 Task: Look for space in Oderzo, Italy from 12th  July, 2023 to 15th July, 2023 for 3 adults in price range Rs.12000 to Rs.16000. Place can be entire place with 2 bedrooms having 3 beds and 1 bathroom. Property type can be house, flat, guest house. Booking option can be shelf check-in. Required host language is English.
Action: Mouse moved to (408, 114)
Screenshot: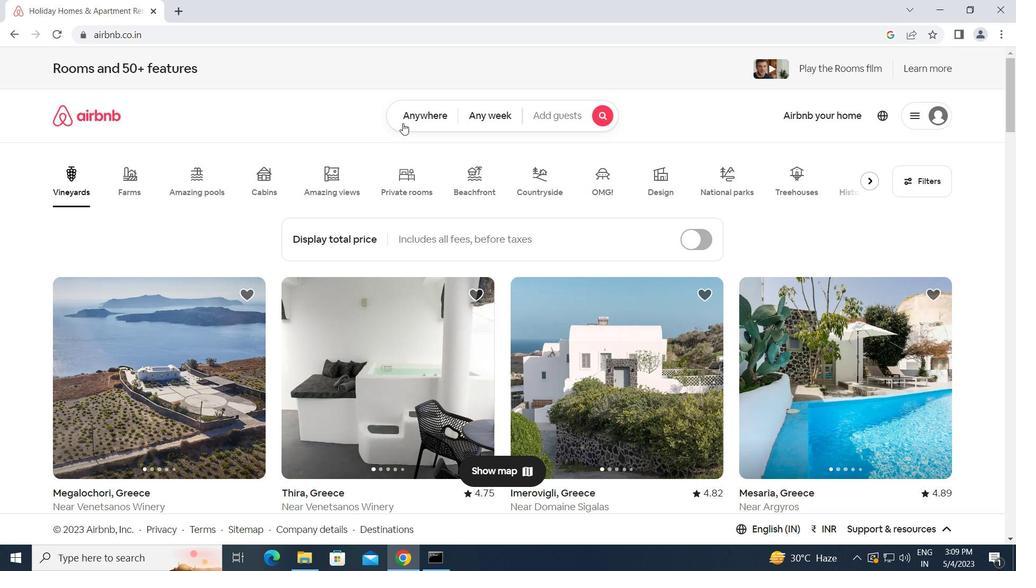 
Action: Mouse pressed left at (408, 114)
Screenshot: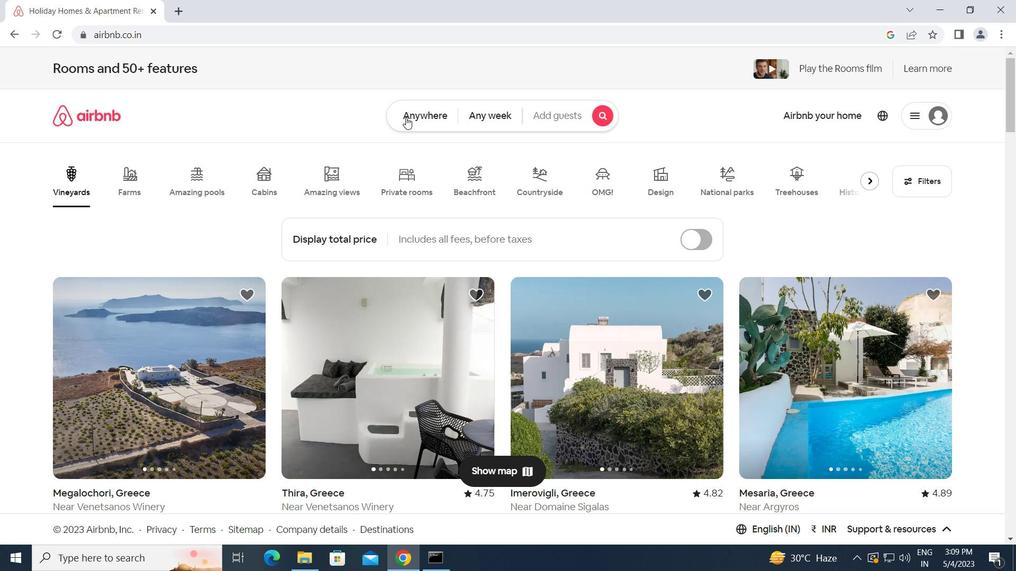 
Action: Mouse moved to (361, 156)
Screenshot: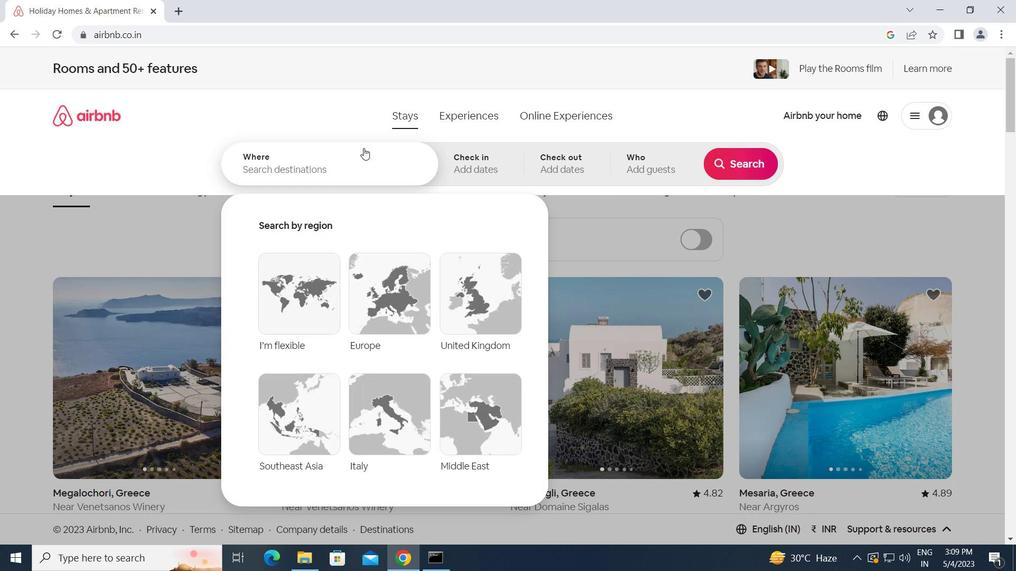 
Action: Mouse pressed left at (361, 156)
Screenshot: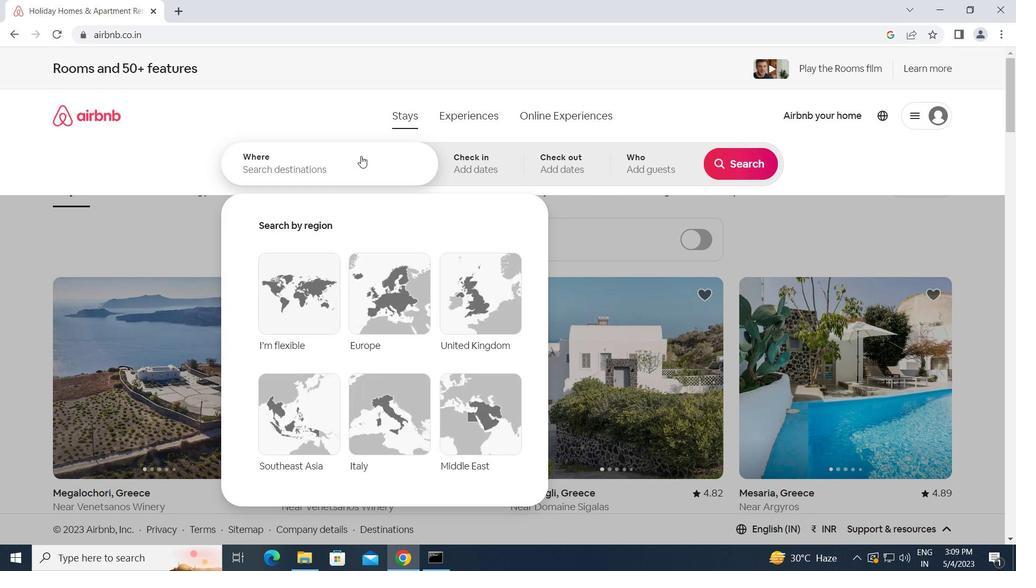 
Action: Key pressed <Key.caps_lock>o<Key.caps_lock>derzo,<Key.space><Key.caps_lock>i<Key.caps_lock>taly<Key.enter>
Screenshot: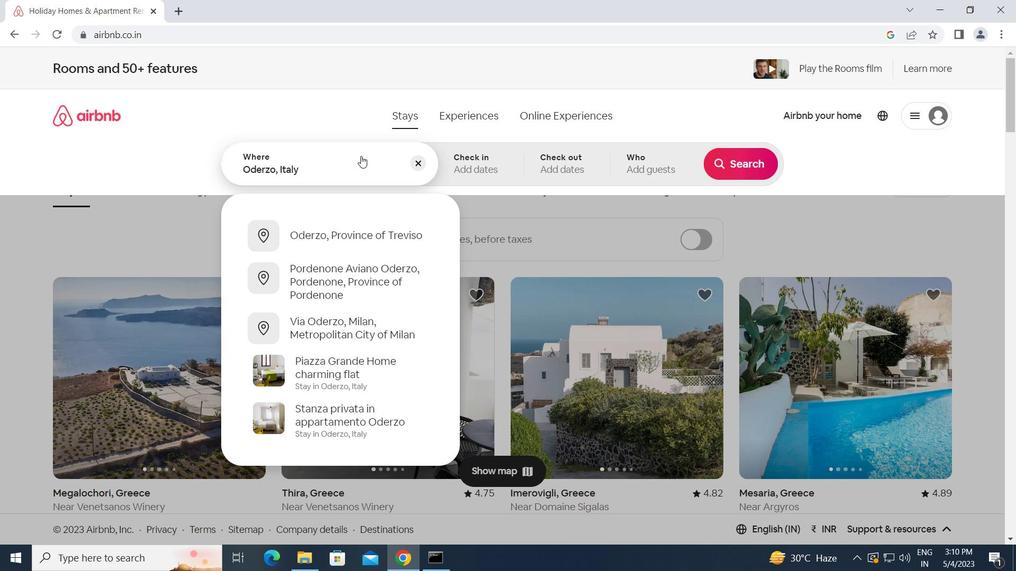 
Action: Mouse moved to (740, 273)
Screenshot: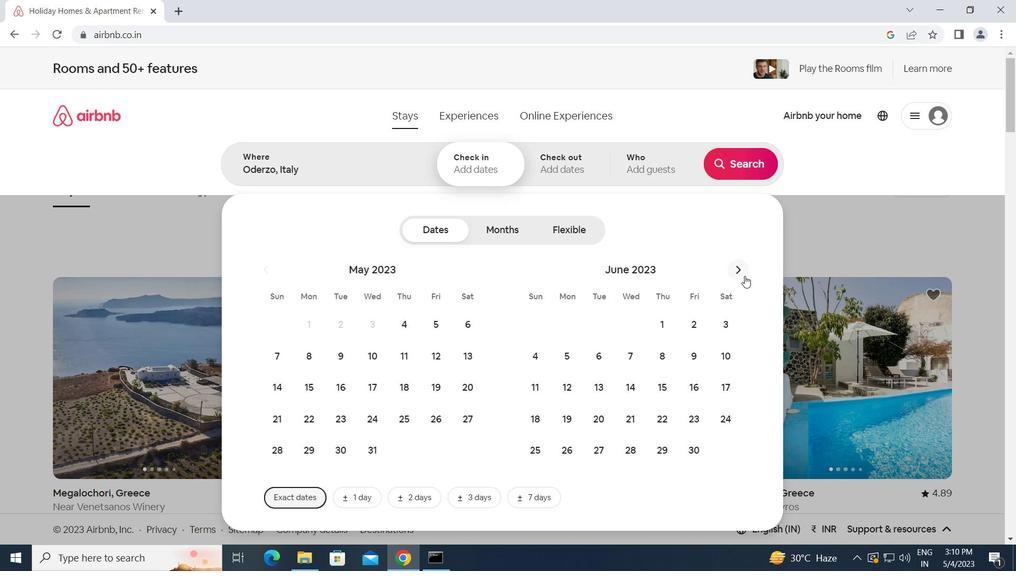 
Action: Mouse pressed left at (740, 273)
Screenshot: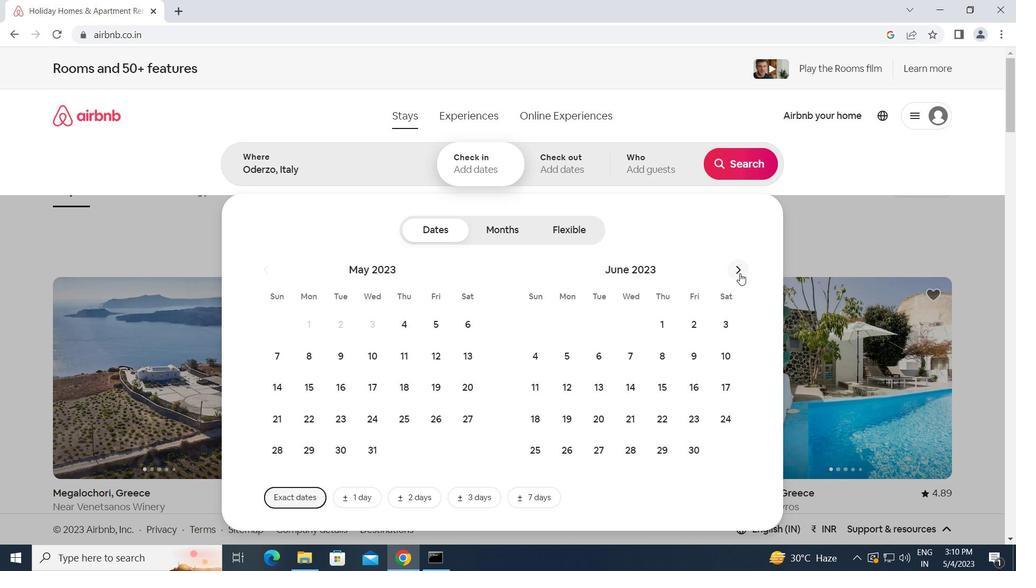 
Action: Mouse moved to (631, 389)
Screenshot: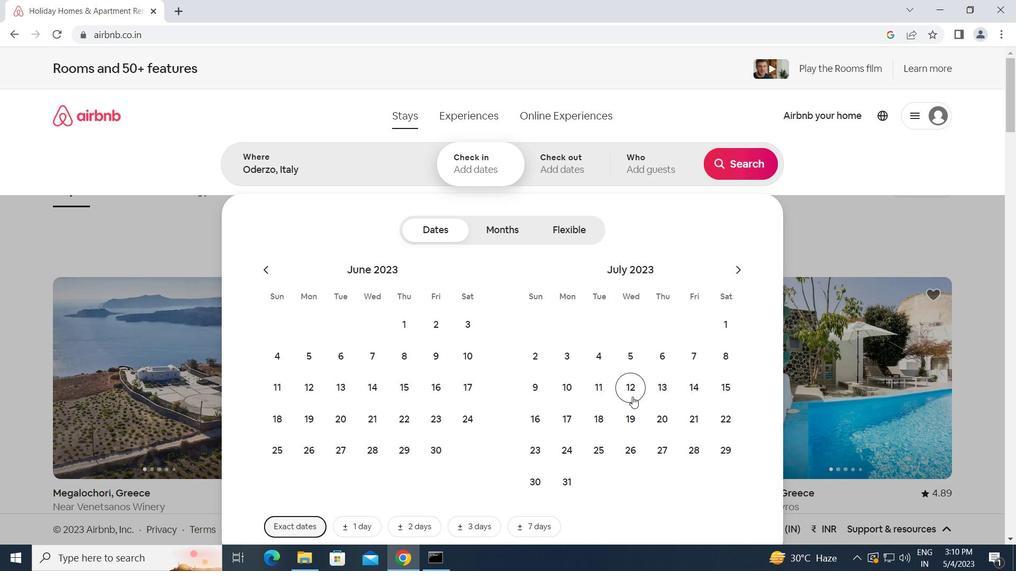 
Action: Mouse pressed left at (631, 389)
Screenshot: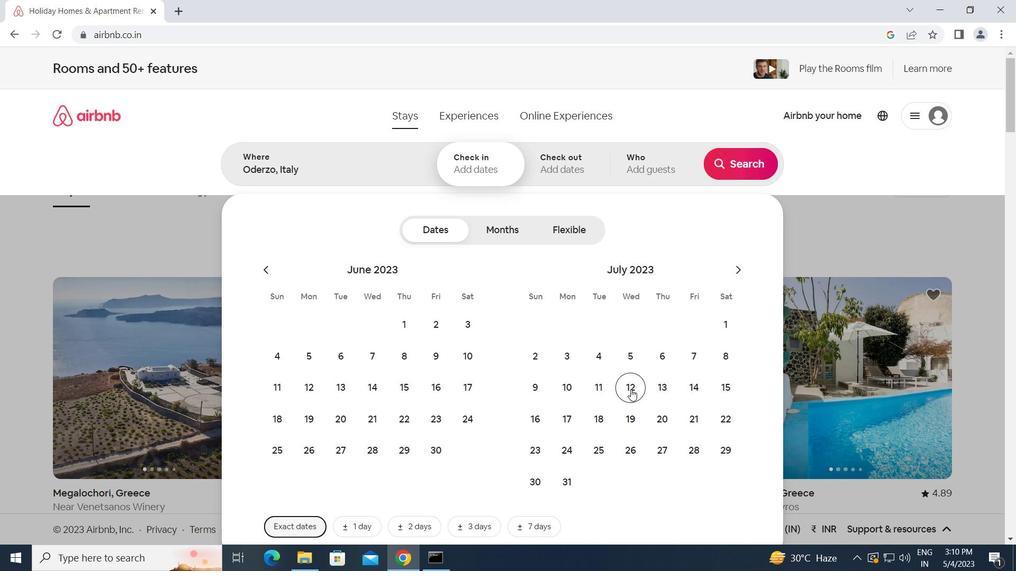 
Action: Mouse moved to (720, 397)
Screenshot: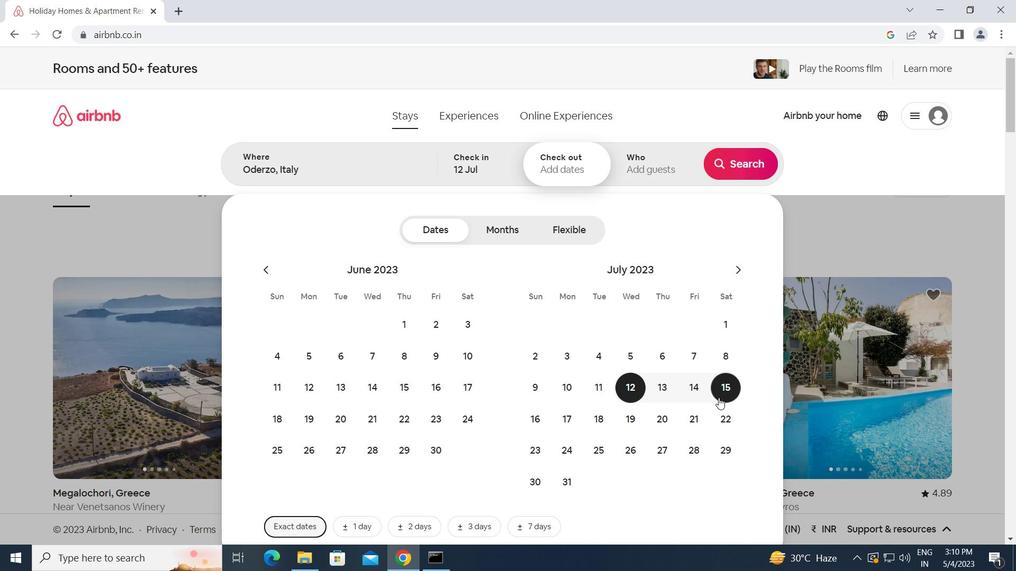 
Action: Mouse pressed left at (720, 397)
Screenshot: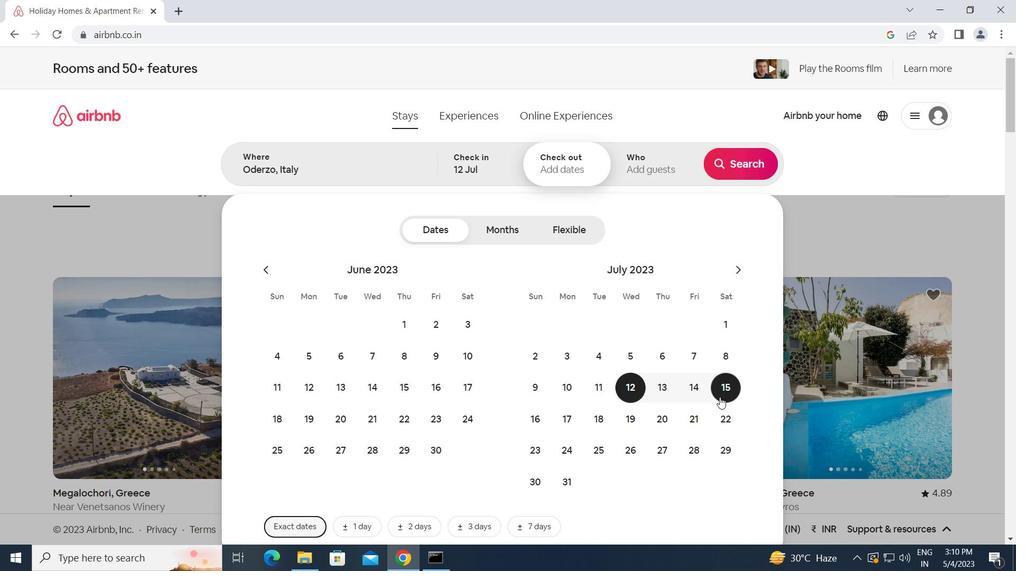 
Action: Mouse moved to (648, 169)
Screenshot: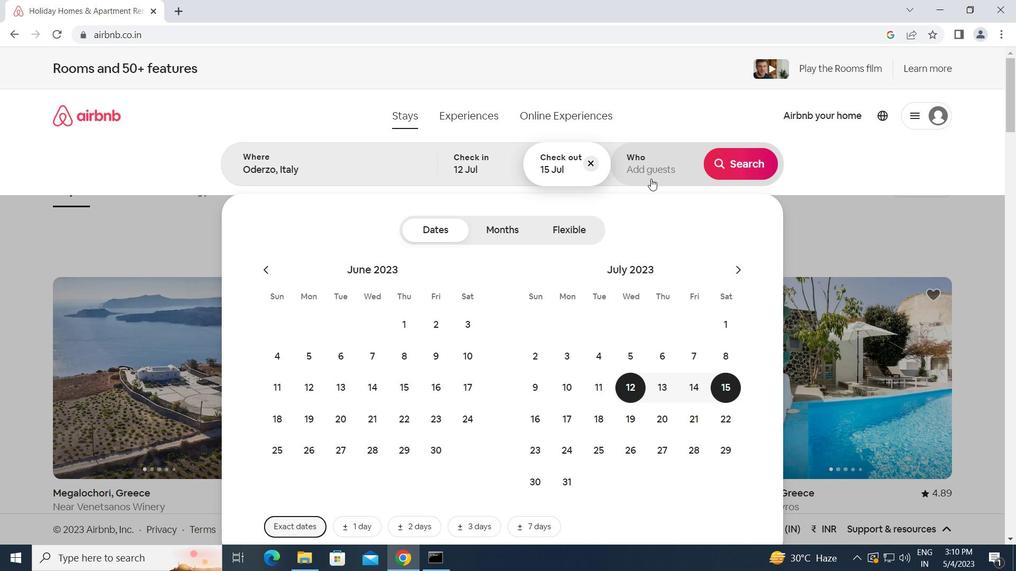 
Action: Mouse pressed left at (648, 169)
Screenshot: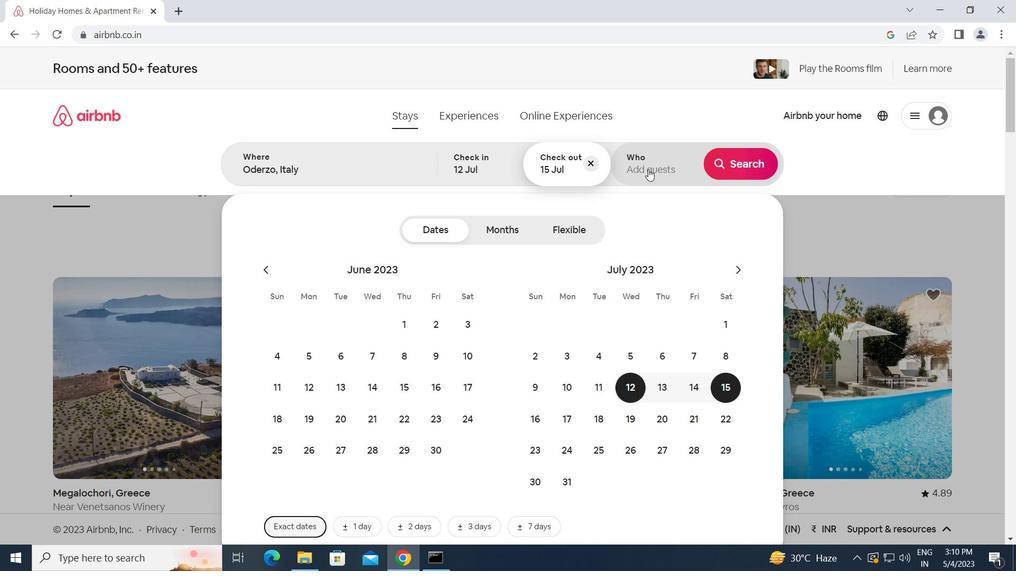 
Action: Mouse moved to (745, 230)
Screenshot: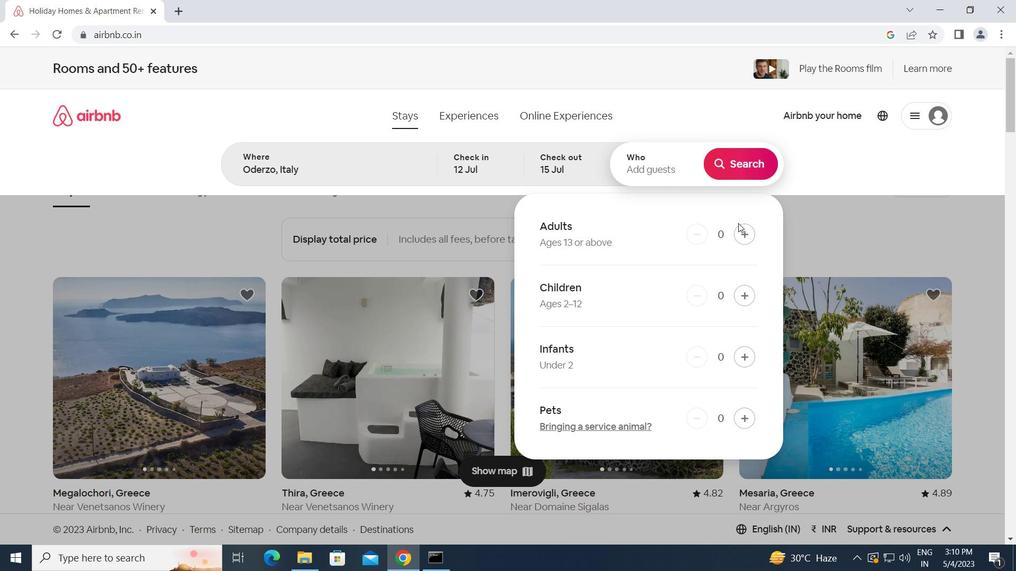 
Action: Mouse pressed left at (745, 230)
Screenshot: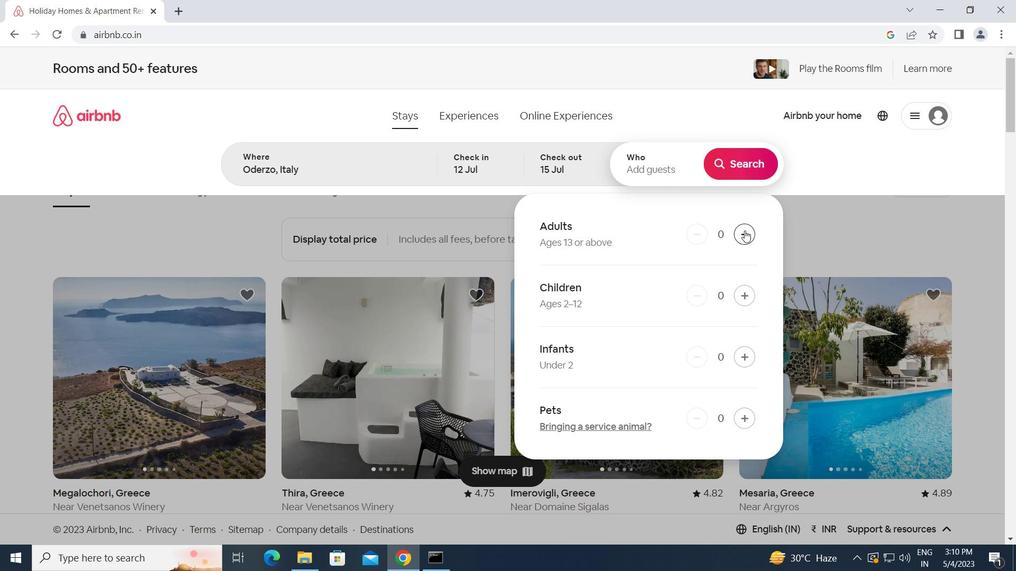 
Action: Mouse pressed left at (745, 230)
Screenshot: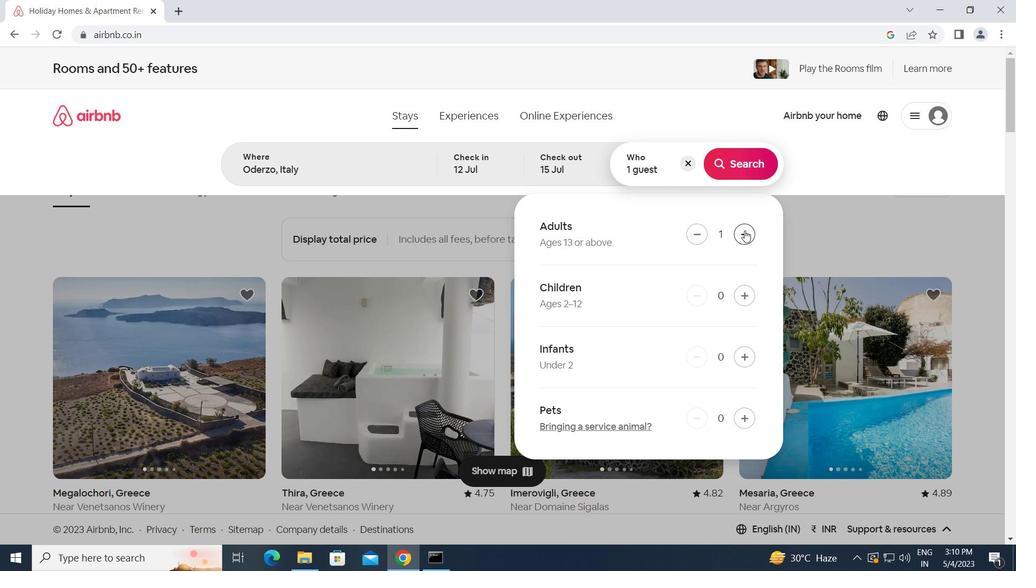 
Action: Mouse moved to (745, 236)
Screenshot: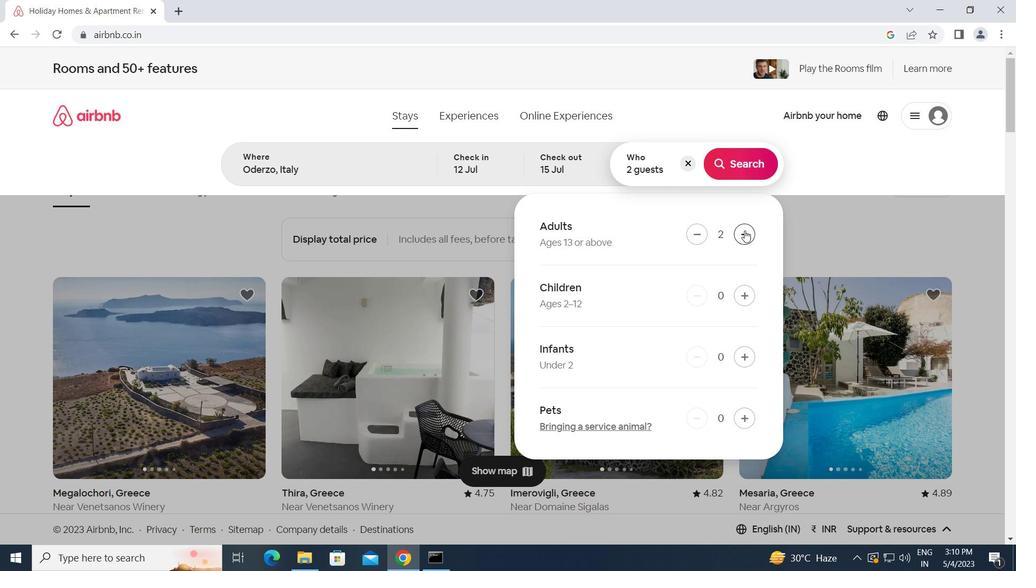 
Action: Mouse pressed left at (745, 236)
Screenshot: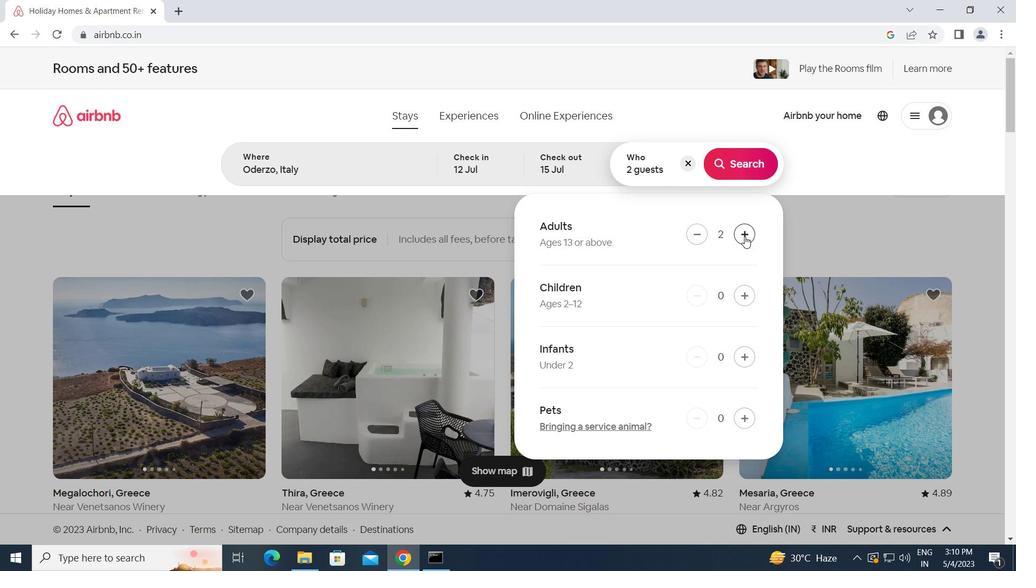 
Action: Mouse moved to (747, 168)
Screenshot: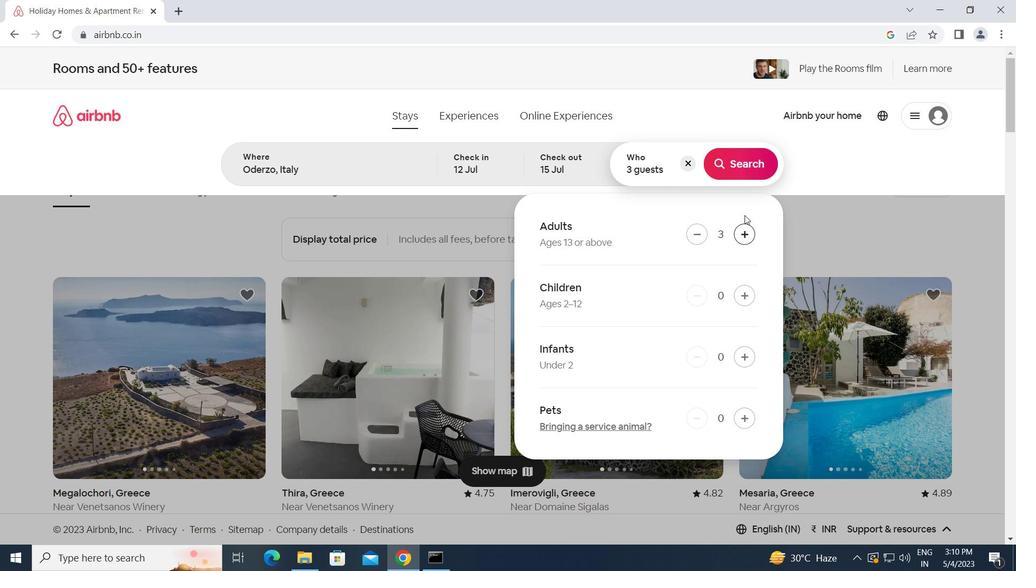 
Action: Mouse pressed left at (747, 168)
Screenshot: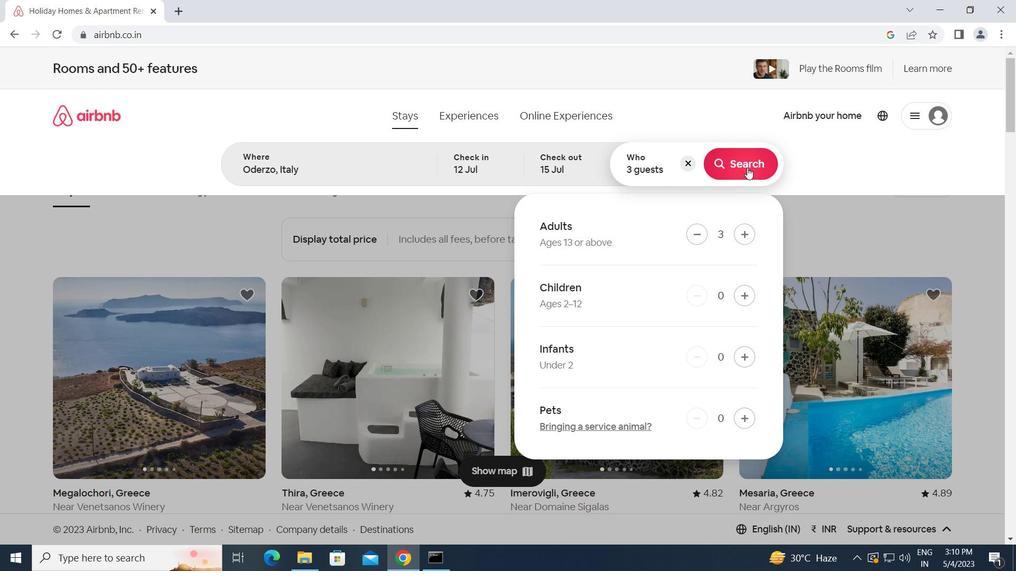 
Action: Mouse moved to (942, 122)
Screenshot: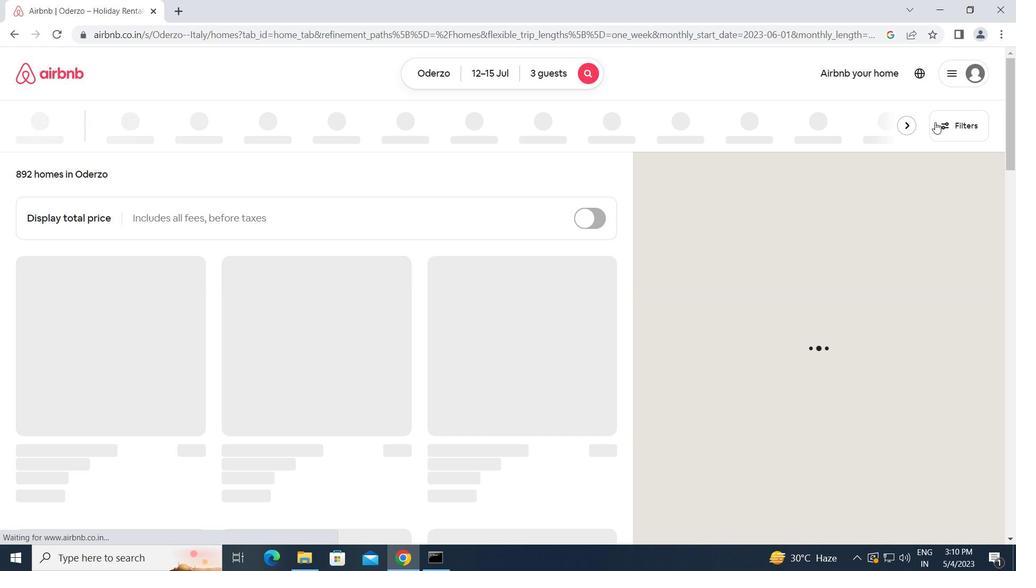
Action: Mouse pressed left at (942, 122)
Screenshot: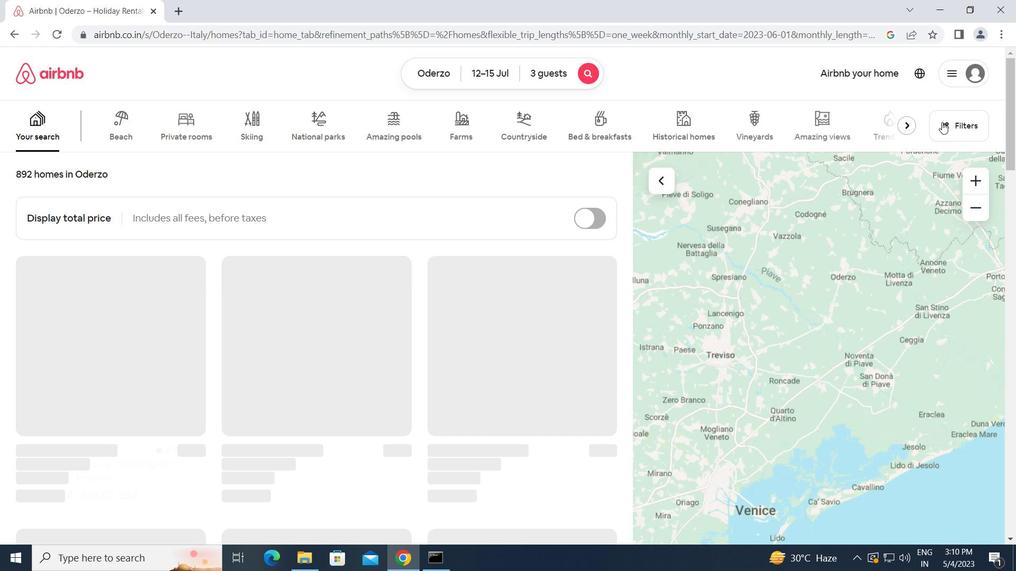
Action: Mouse moved to (332, 296)
Screenshot: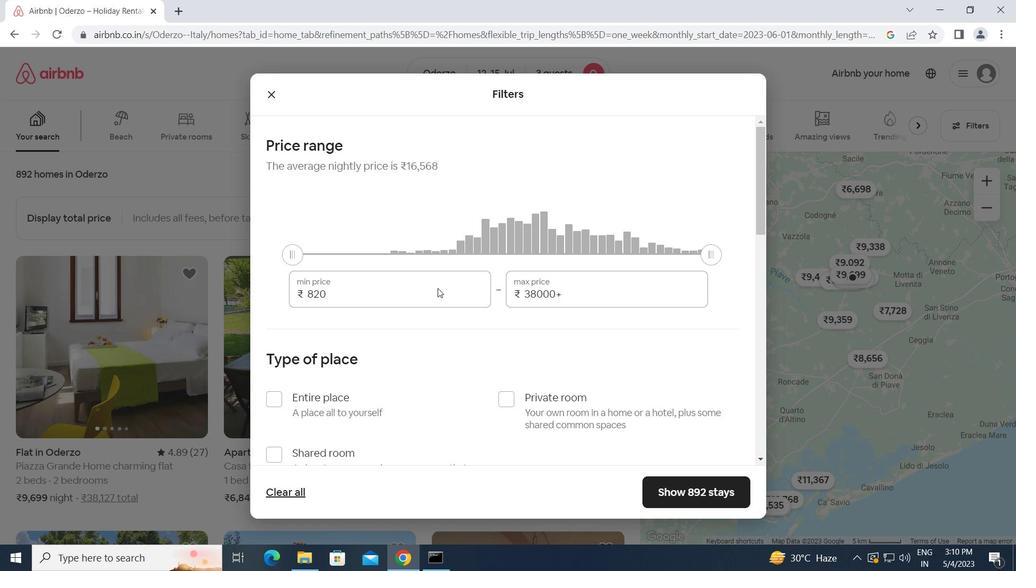 
Action: Mouse pressed left at (332, 296)
Screenshot: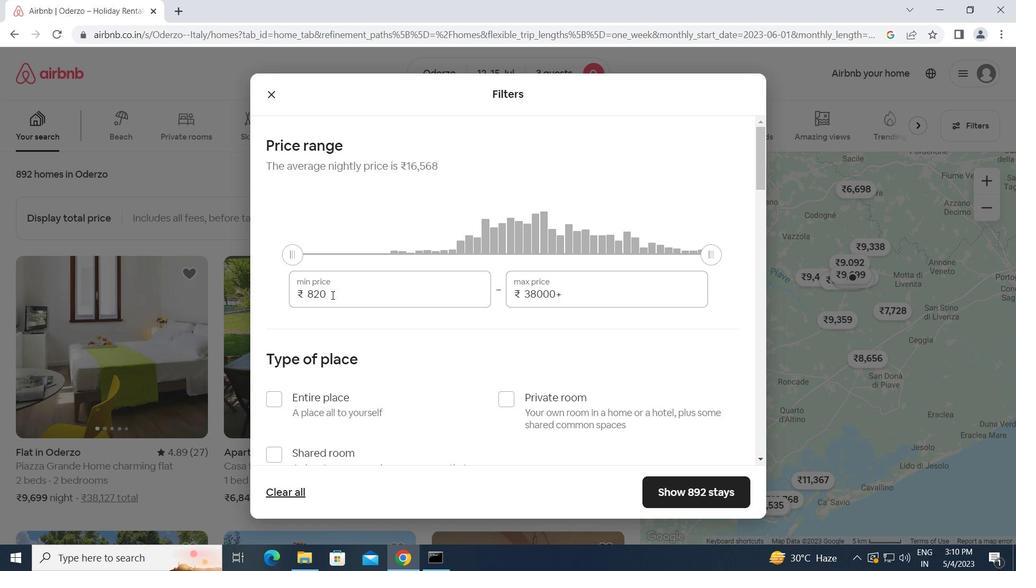 
Action: Mouse moved to (289, 298)
Screenshot: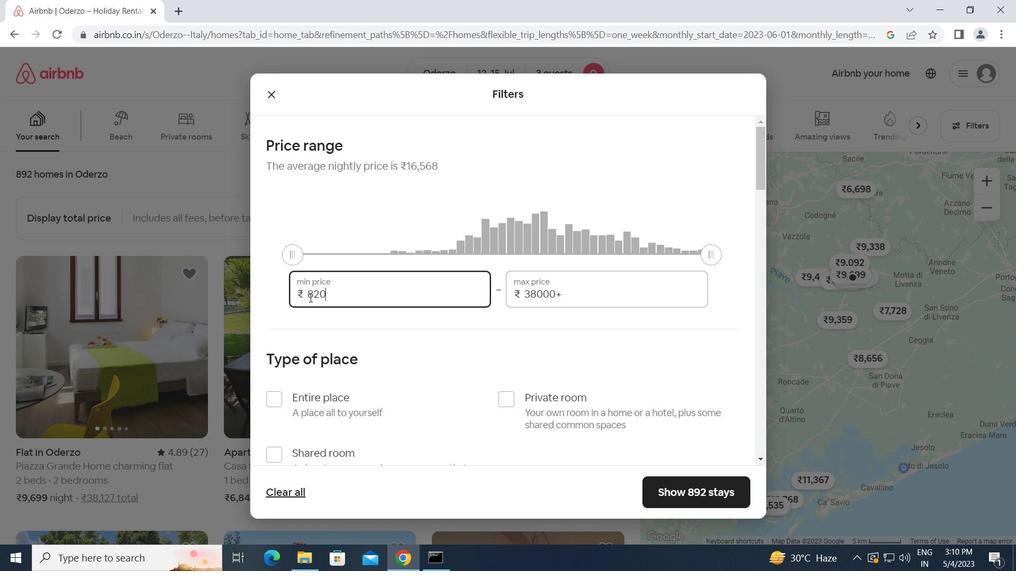 
Action: Key pressed 12000<Key.tab>16000
Screenshot: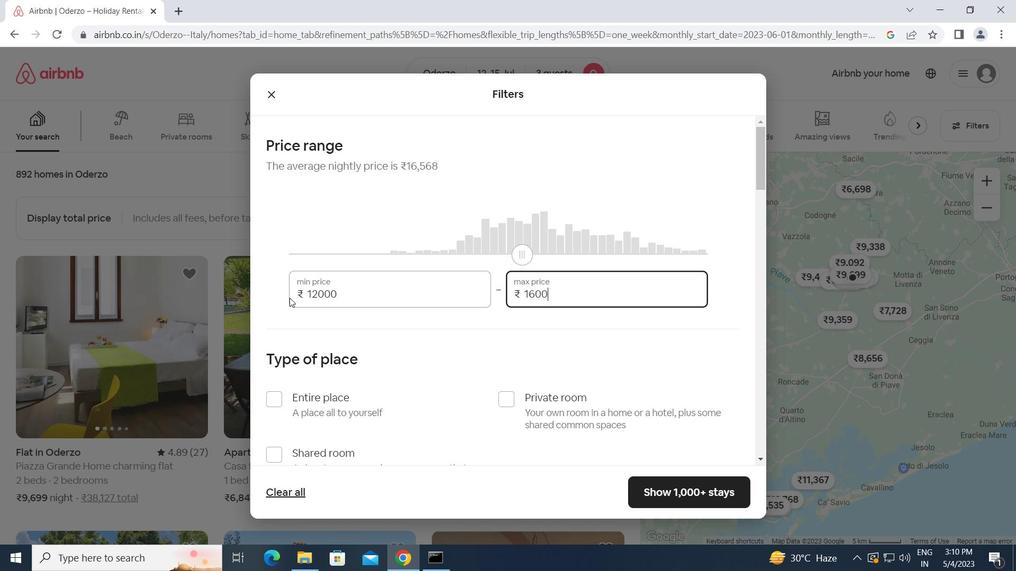 
Action: Mouse moved to (385, 358)
Screenshot: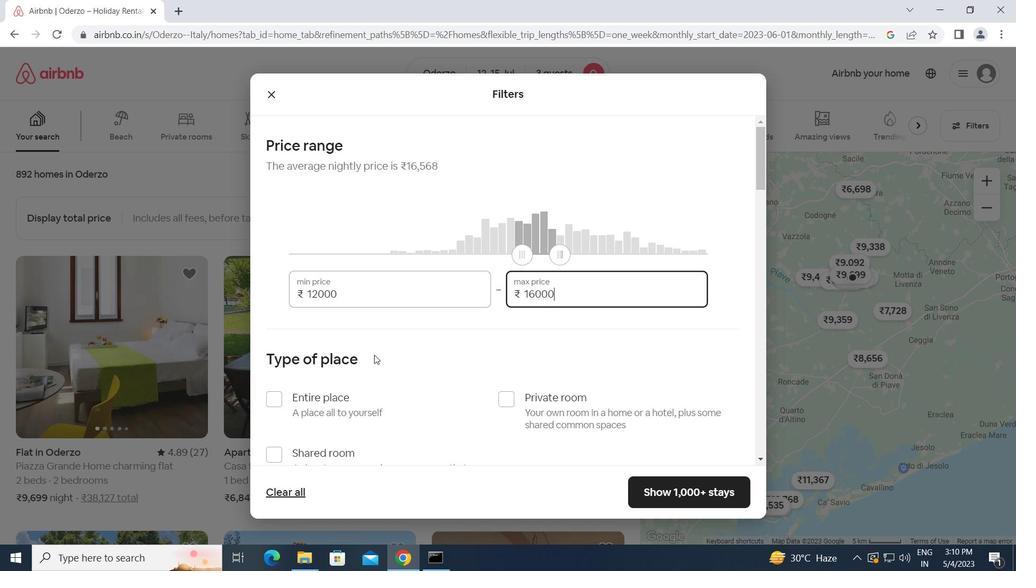 
Action: Mouse scrolled (385, 357) with delta (0, 0)
Screenshot: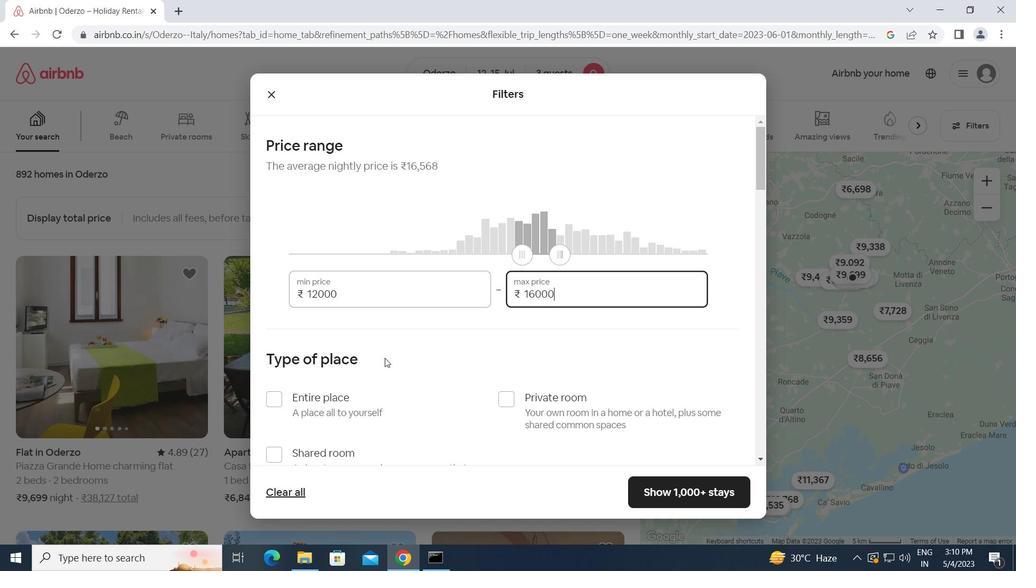 
Action: Mouse moved to (274, 326)
Screenshot: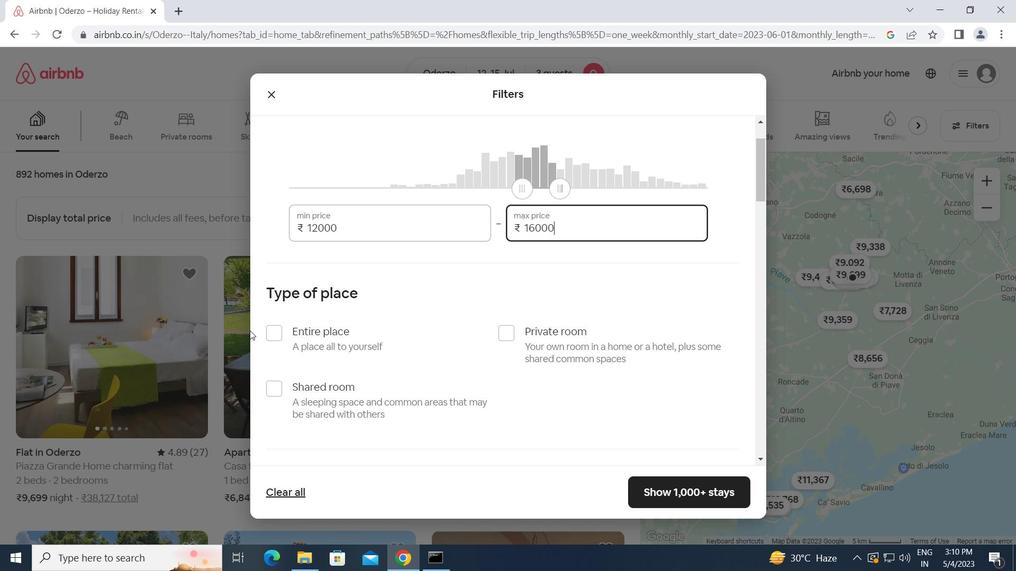 
Action: Mouse pressed left at (274, 326)
Screenshot: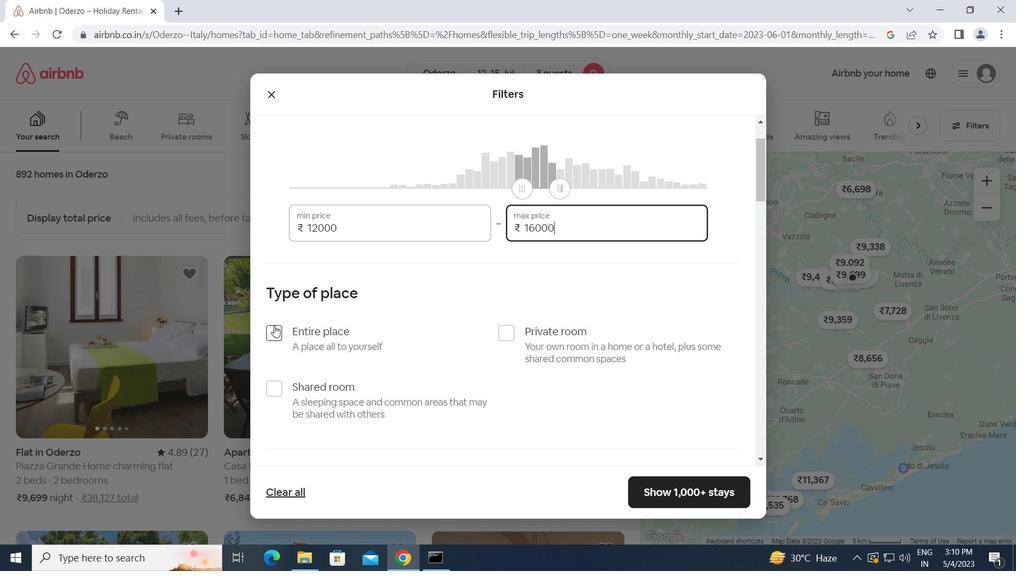 
Action: Mouse moved to (388, 350)
Screenshot: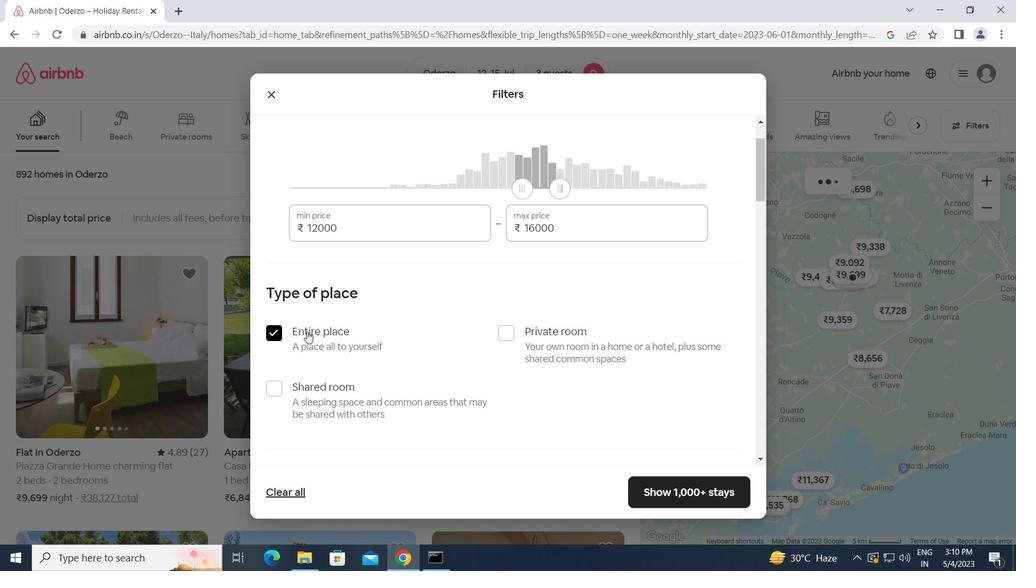 
Action: Mouse scrolled (388, 349) with delta (0, 0)
Screenshot: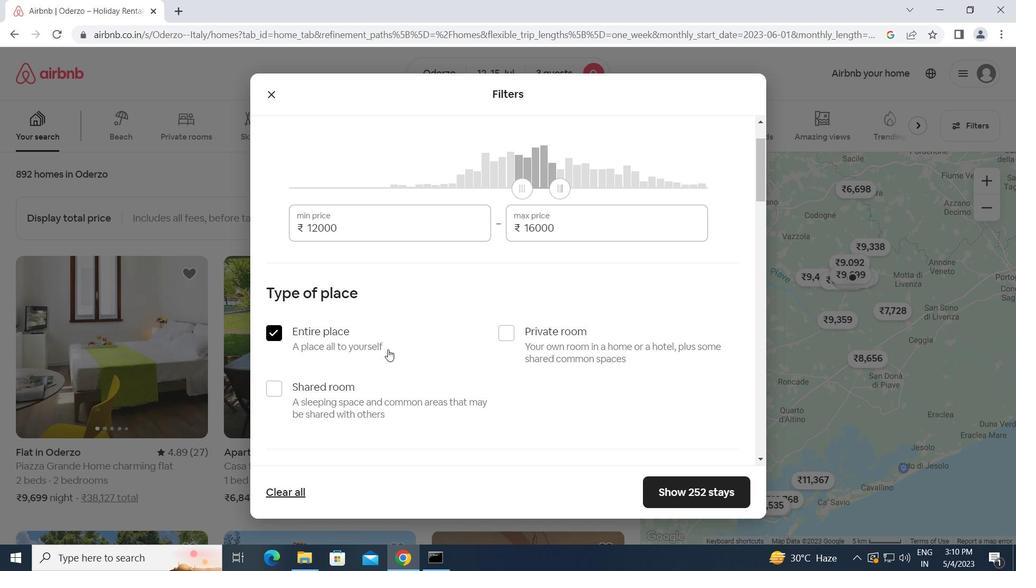 
Action: Mouse scrolled (388, 349) with delta (0, 0)
Screenshot: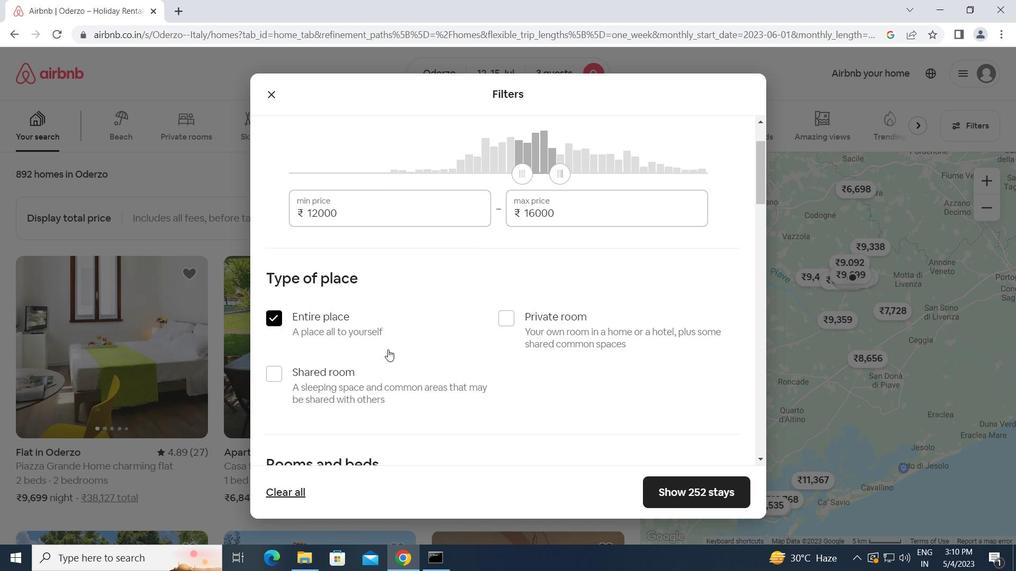 
Action: Mouse moved to (383, 416)
Screenshot: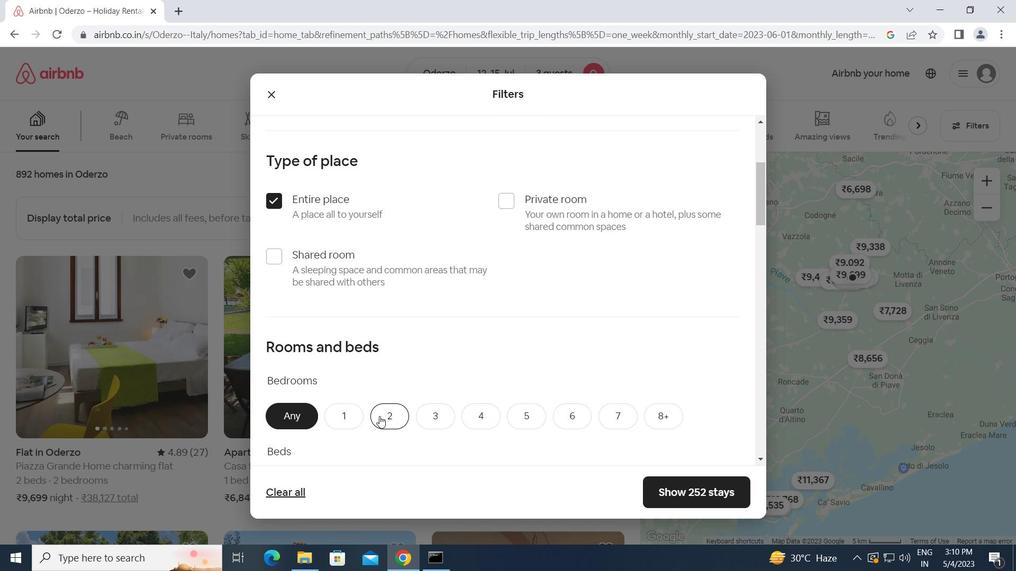 
Action: Mouse pressed left at (383, 416)
Screenshot: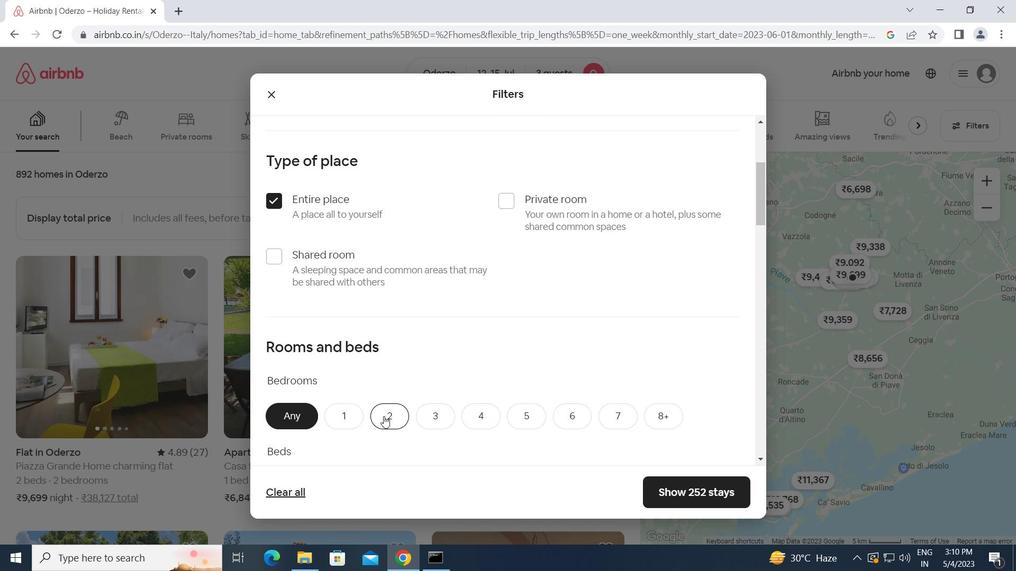 
Action: Mouse moved to (453, 416)
Screenshot: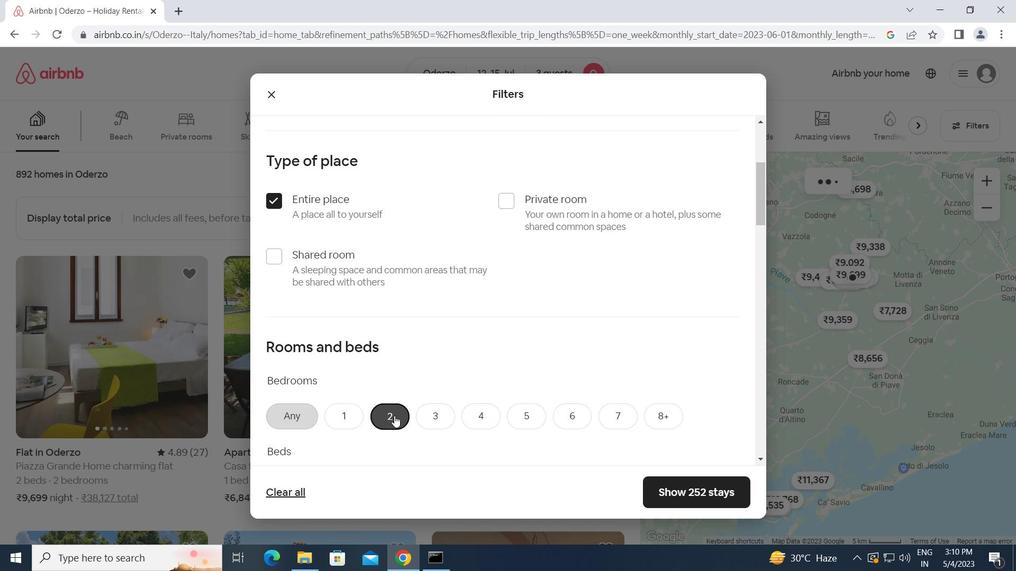 
Action: Mouse scrolled (453, 415) with delta (0, 0)
Screenshot: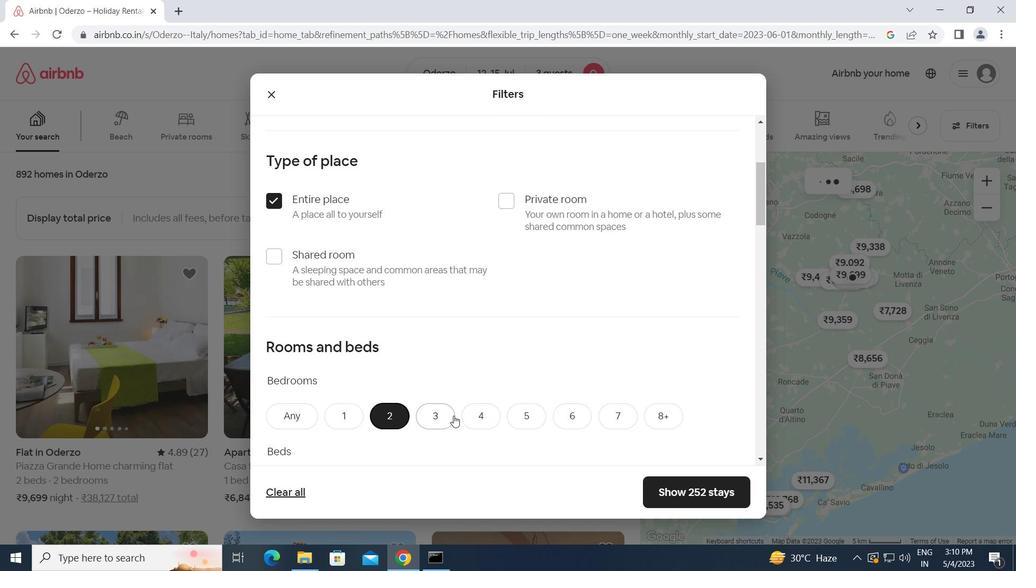 
Action: Mouse scrolled (453, 415) with delta (0, 0)
Screenshot: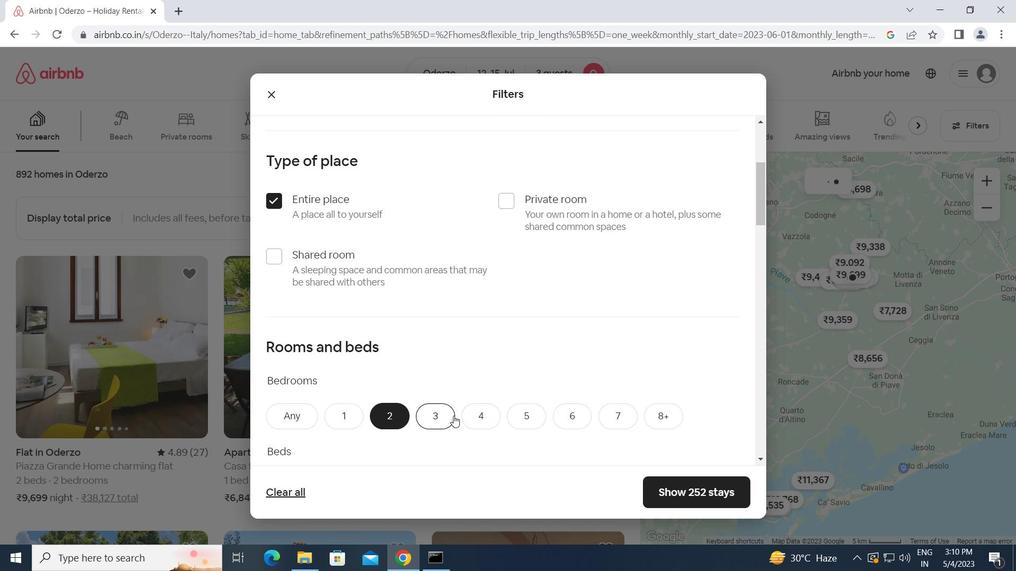 
Action: Mouse moved to (437, 357)
Screenshot: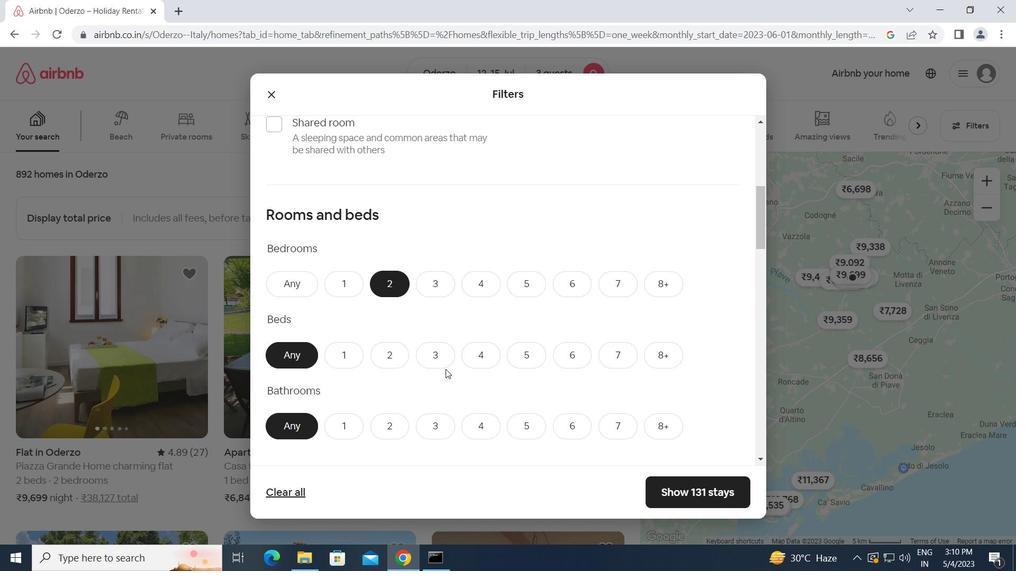 
Action: Mouse pressed left at (437, 357)
Screenshot: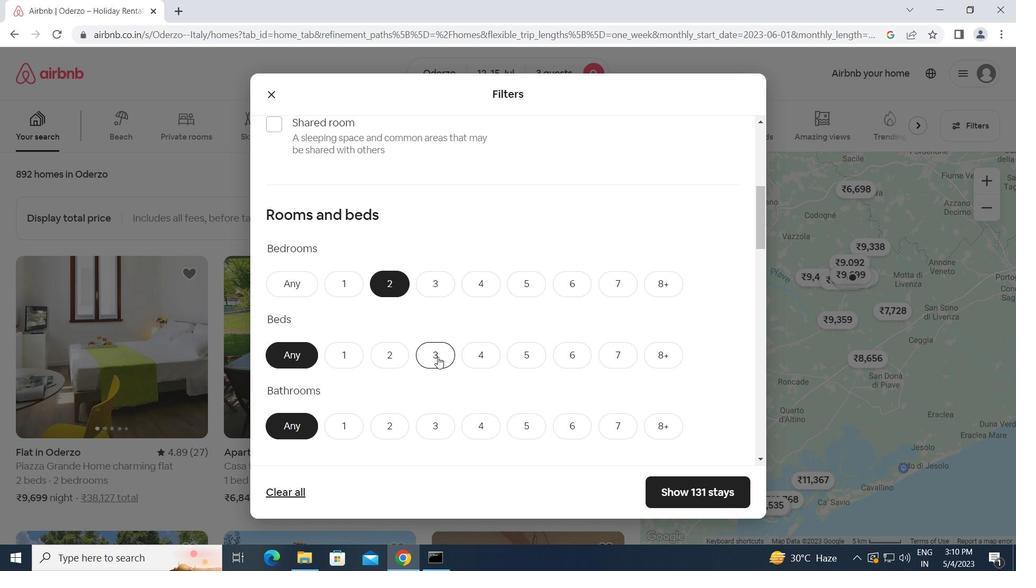 
Action: Mouse moved to (349, 426)
Screenshot: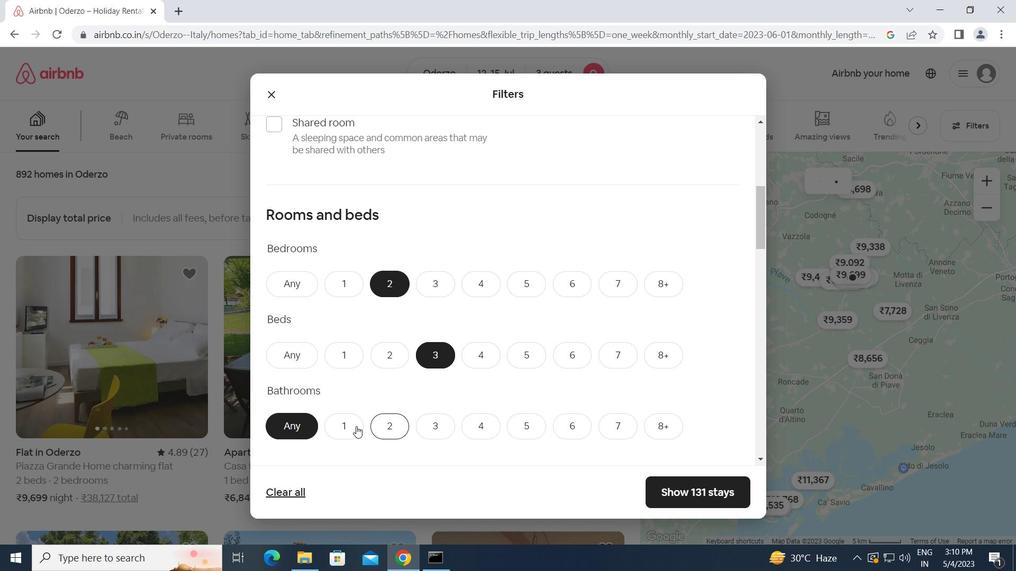 
Action: Mouse pressed left at (349, 426)
Screenshot: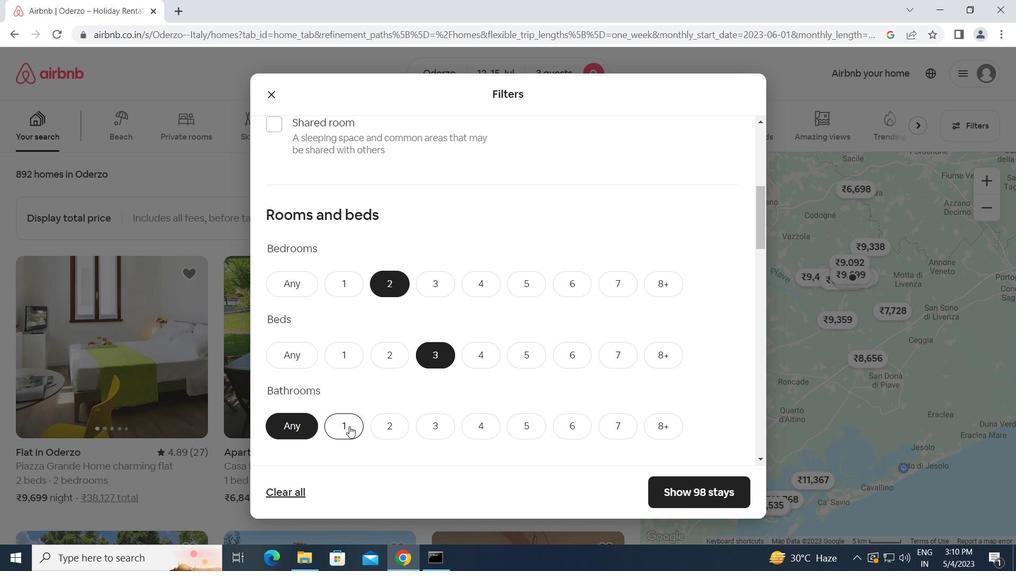 
Action: Mouse moved to (483, 424)
Screenshot: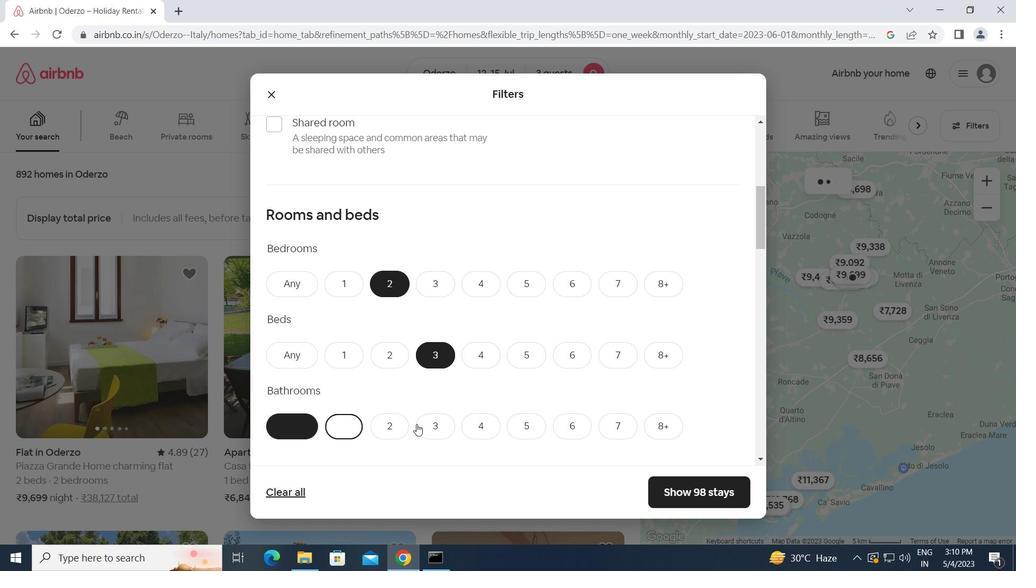 
Action: Mouse scrolled (483, 423) with delta (0, 0)
Screenshot: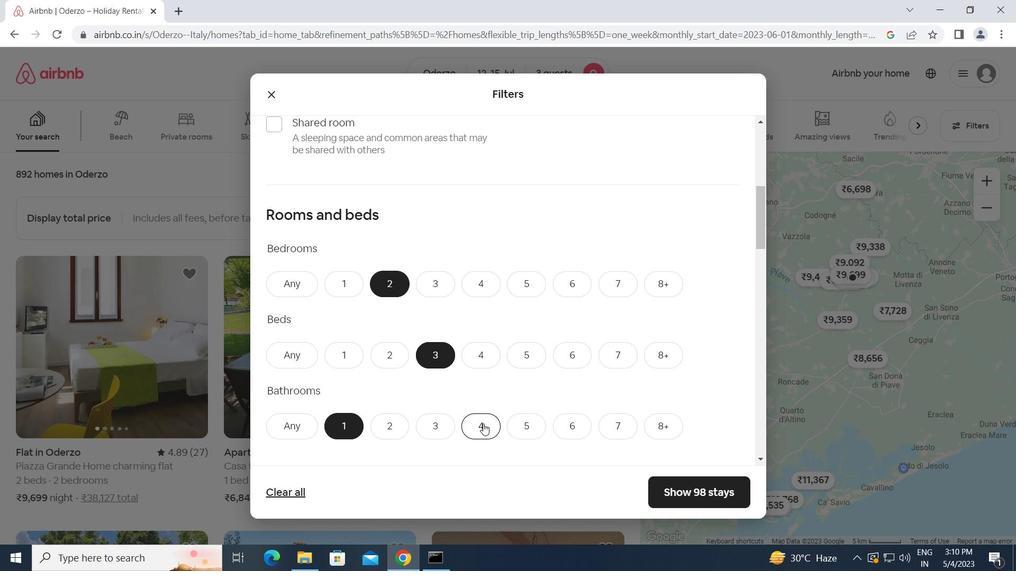 
Action: Mouse scrolled (483, 423) with delta (0, 0)
Screenshot: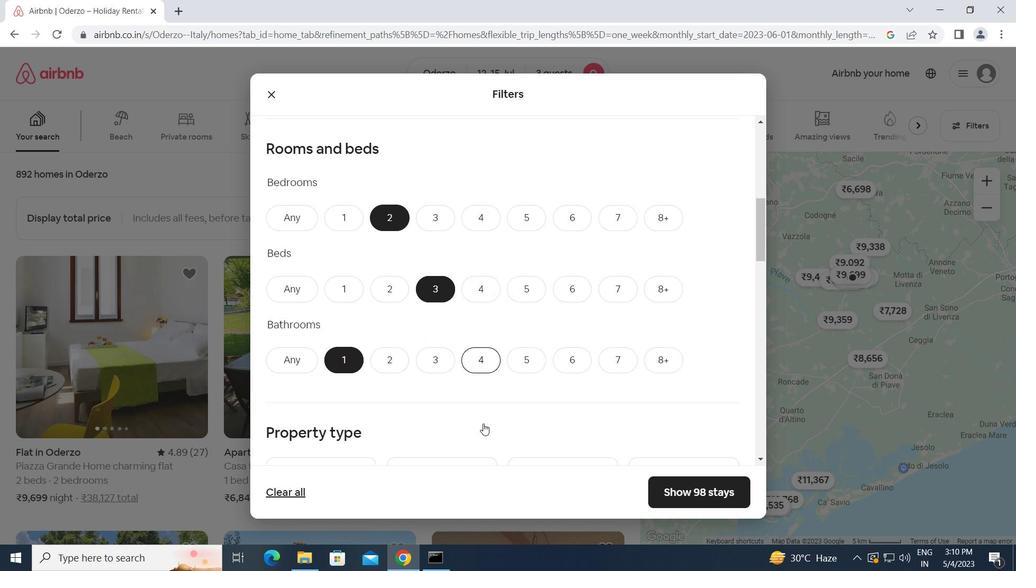 
Action: Mouse scrolled (483, 423) with delta (0, 0)
Screenshot: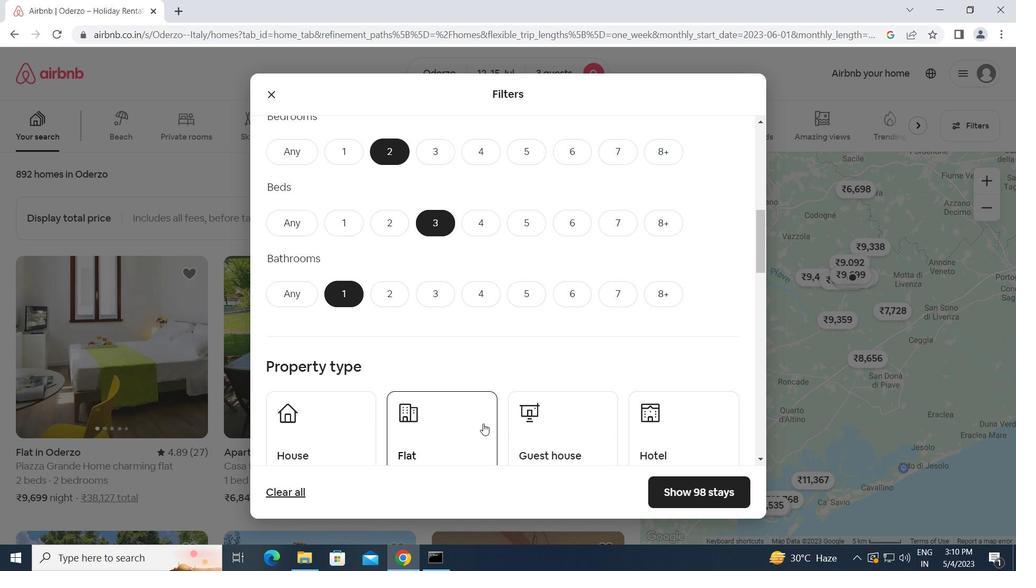 
Action: Mouse moved to (314, 370)
Screenshot: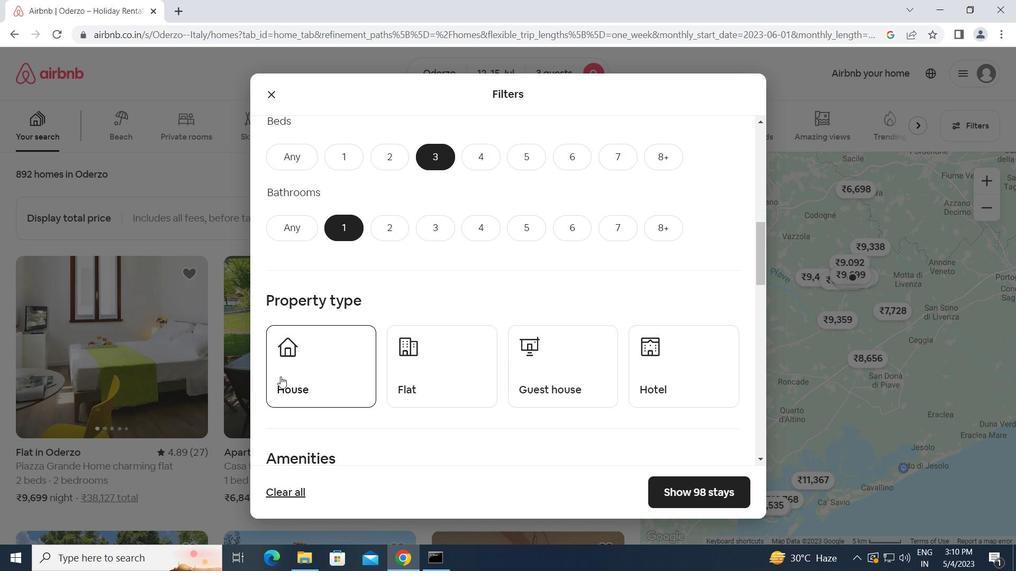 
Action: Mouse pressed left at (314, 370)
Screenshot: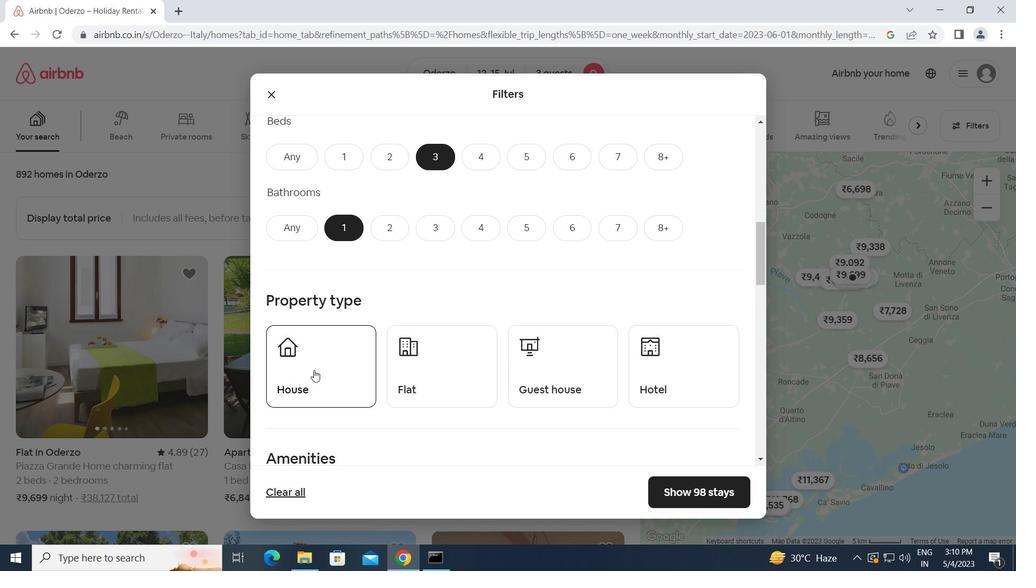 
Action: Mouse moved to (422, 380)
Screenshot: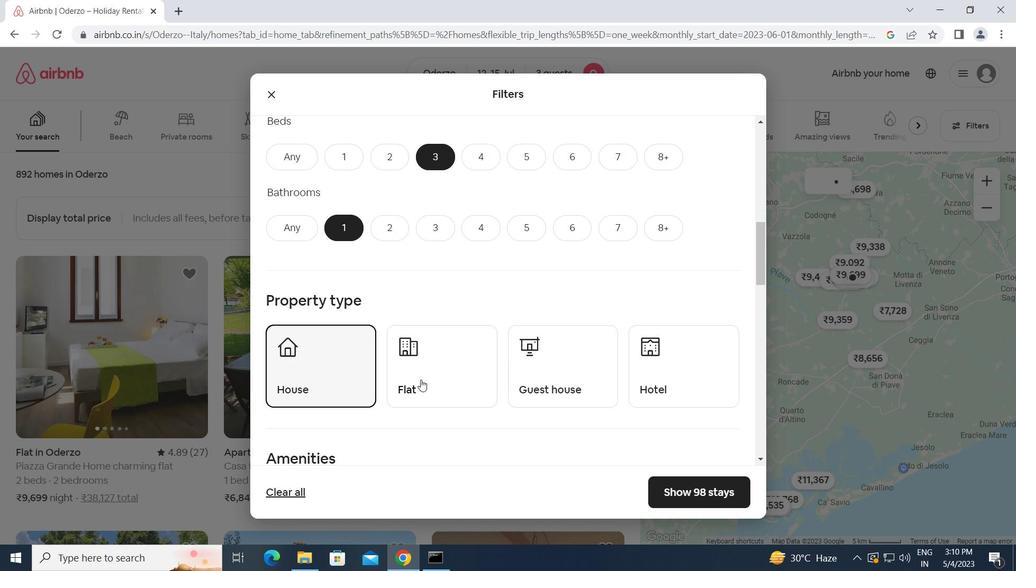
Action: Mouse pressed left at (422, 380)
Screenshot: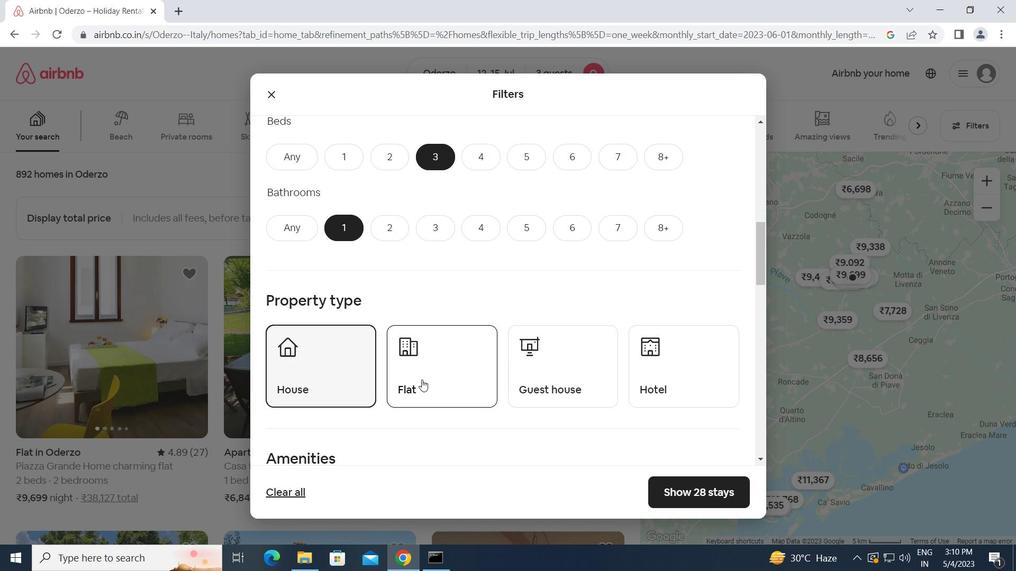 
Action: Mouse moved to (533, 380)
Screenshot: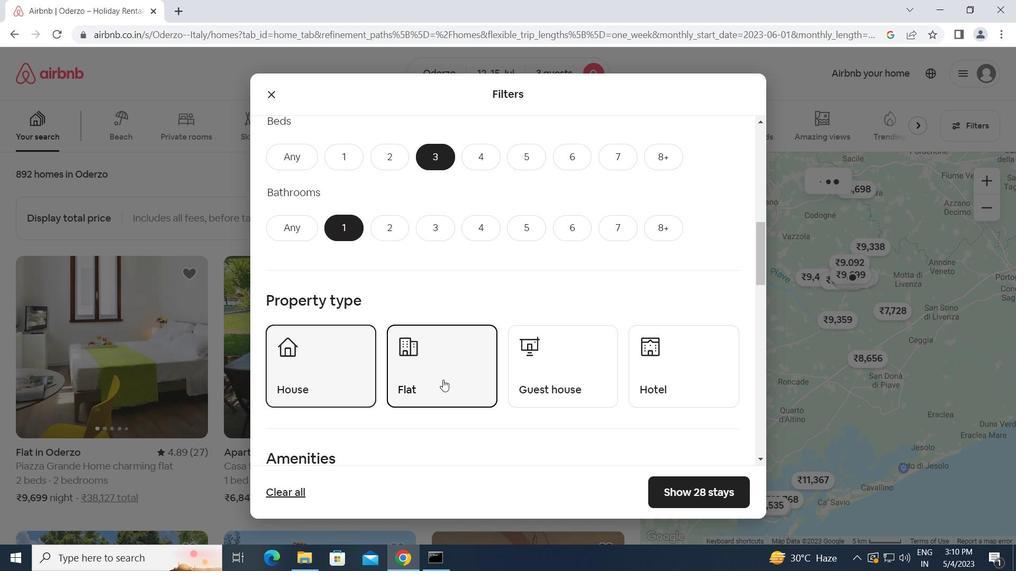 
Action: Mouse pressed left at (533, 380)
Screenshot: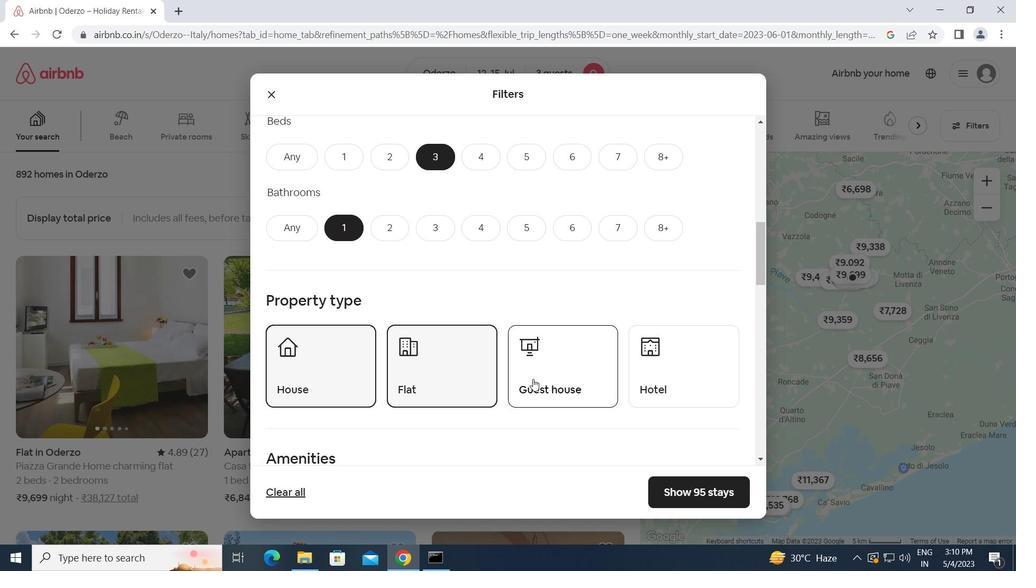 
Action: Mouse moved to (455, 445)
Screenshot: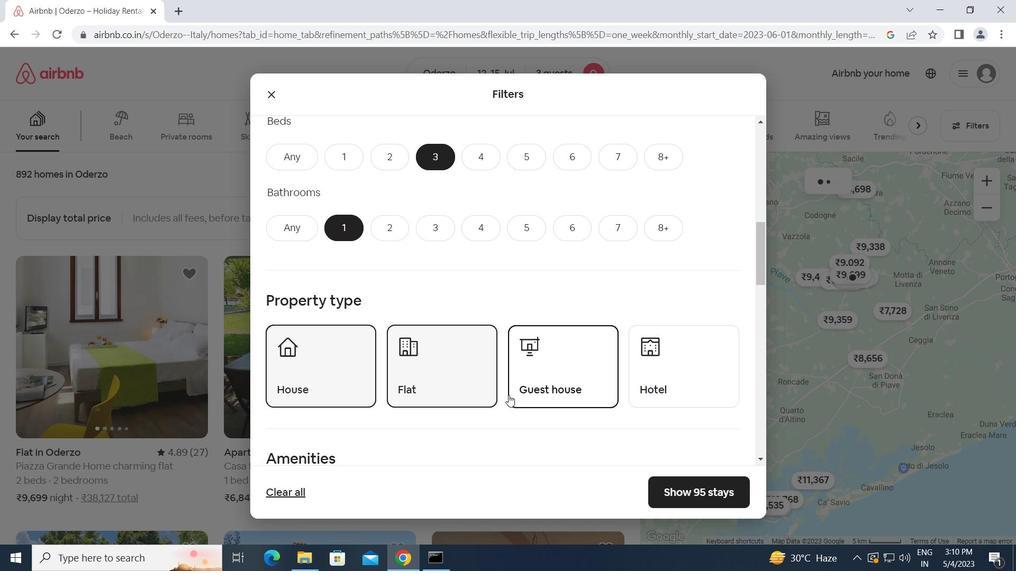 
Action: Mouse scrolled (455, 444) with delta (0, 0)
Screenshot: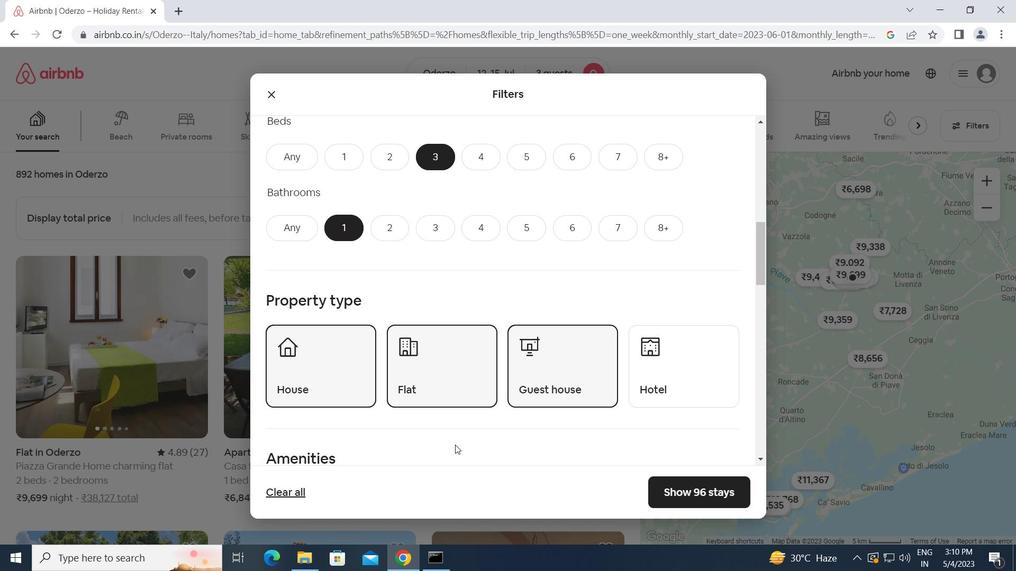 
Action: Mouse scrolled (455, 444) with delta (0, 0)
Screenshot: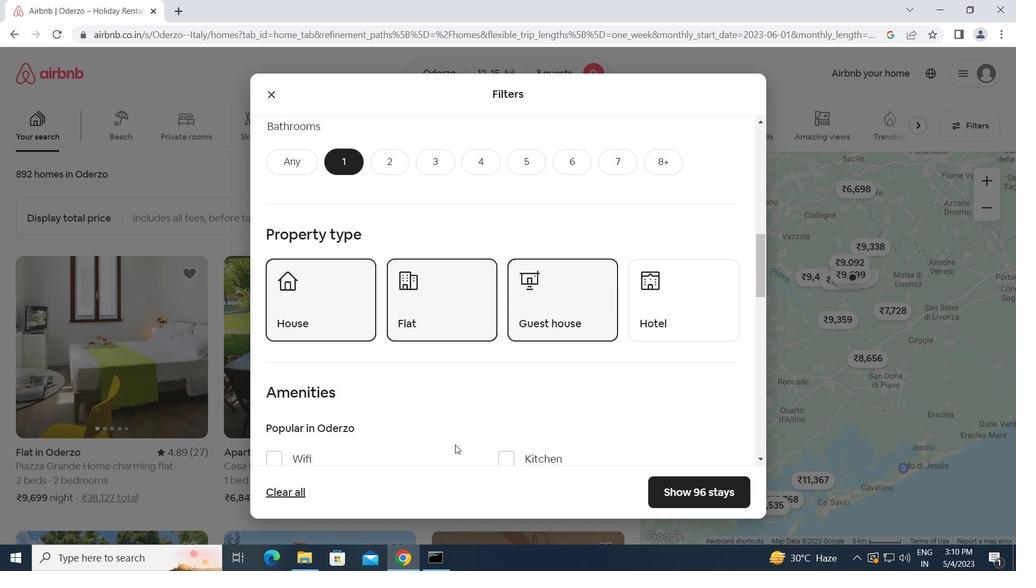 
Action: Mouse scrolled (455, 444) with delta (0, 0)
Screenshot: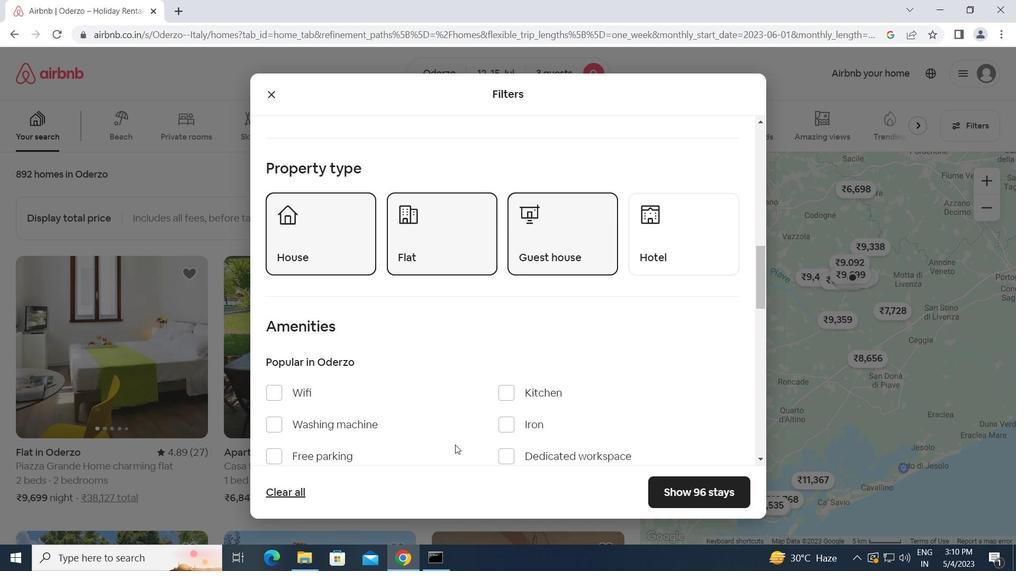 
Action: Mouse scrolled (455, 444) with delta (0, 0)
Screenshot: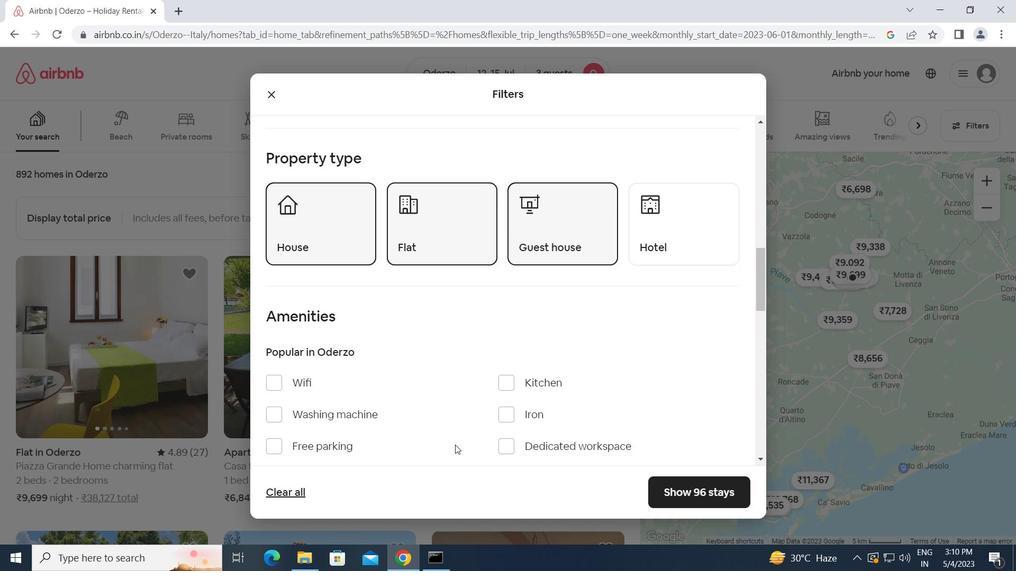 
Action: Mouse scrolled (455, 444) with delta (0, 0)
Screenshot: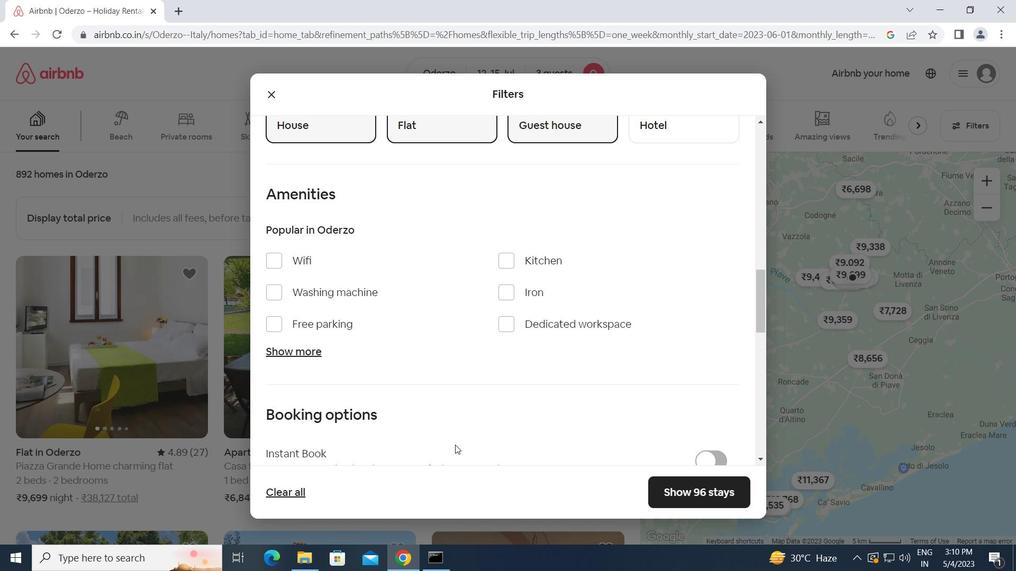 
Action: Mouse scrolled (455, 444) with delta (0, 0)
Screenshot: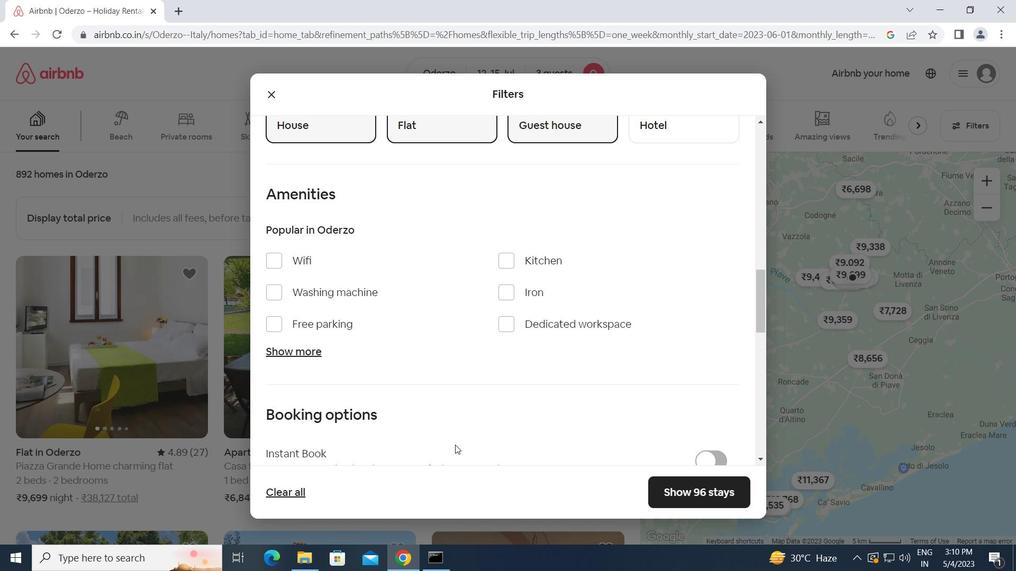 
Action: Mouse moved to (706, 379)
Screenshot: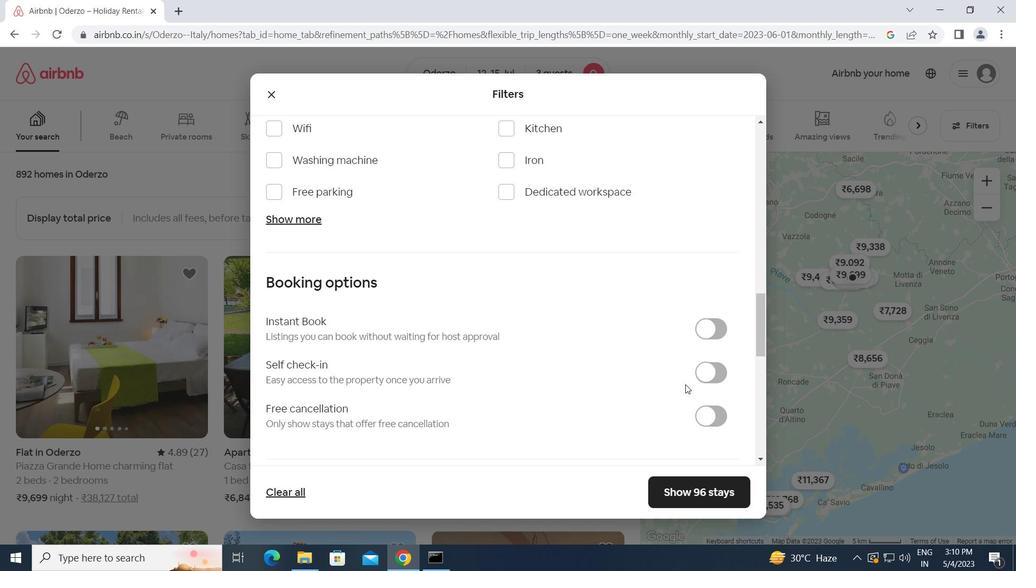 
Action: Mouse pressed left at (706, 379)
Screenshot: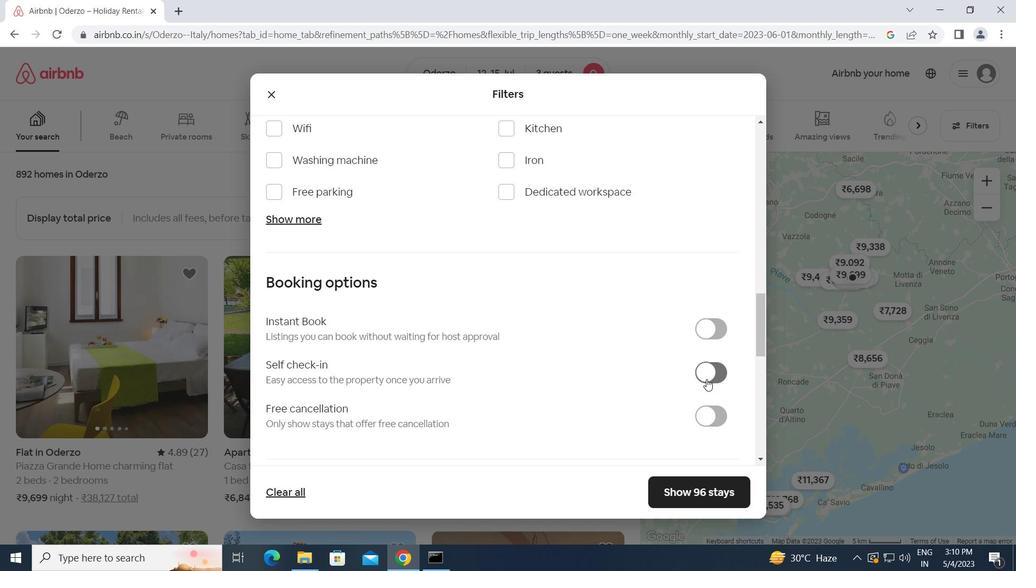 
Action: Mouse moved to (414, 370)
Screenshot: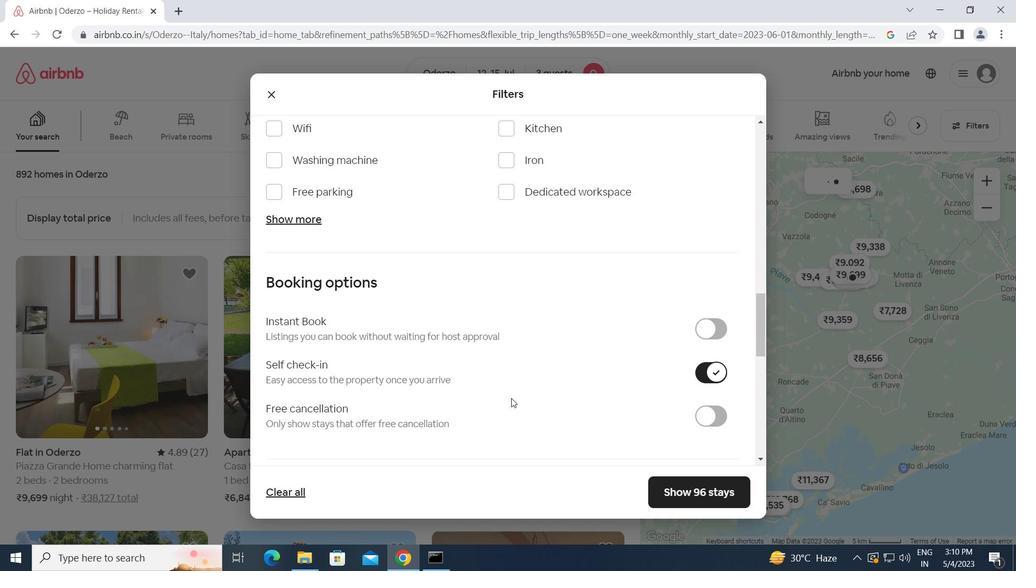 
Action: Mouse scrolled (414, 370) with delta (0, 0)
Screenshot: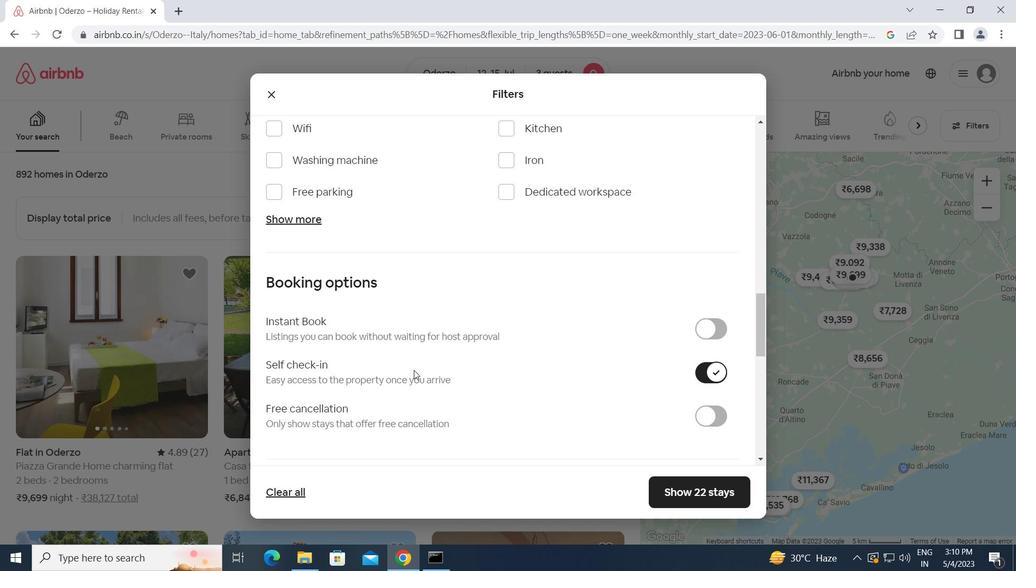 
Action: Mouse scrolled (414, 370) with delta (0, 0)
Screenshot: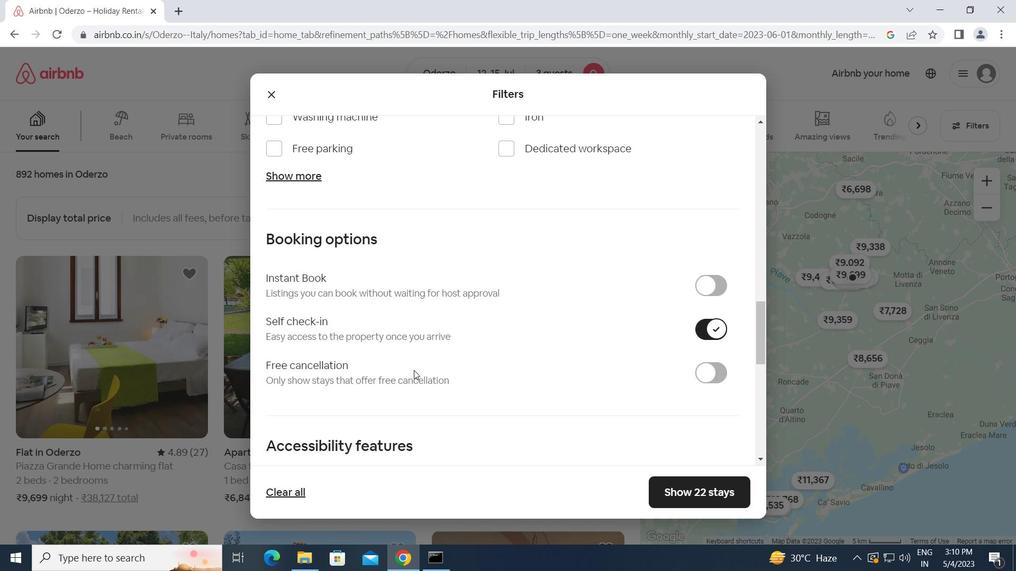 
Action: Mouse scrolled (414, 370) with delta (0, 0)
Screenshot: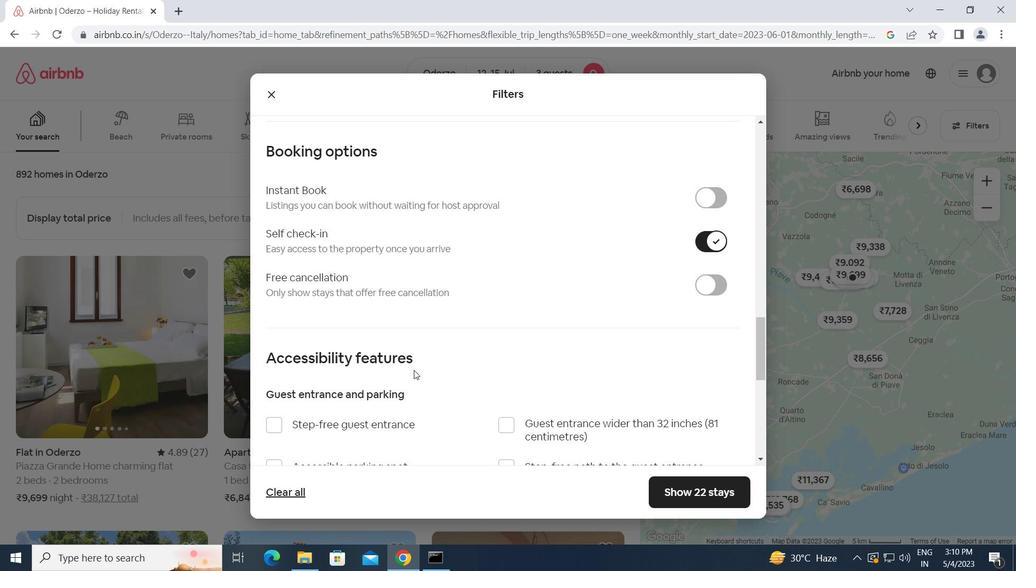 
Action: Mouse scrolled (414, 370) with delta (0, 0)
Screenshot: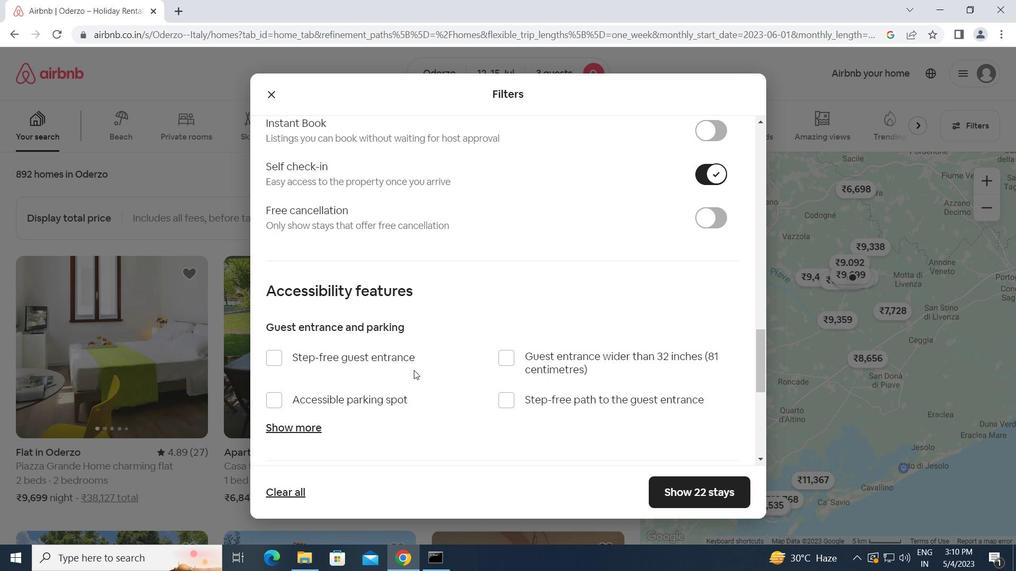 
Action: Mouse scrolled (414, 370) with delta (0, 0)
Screenshot: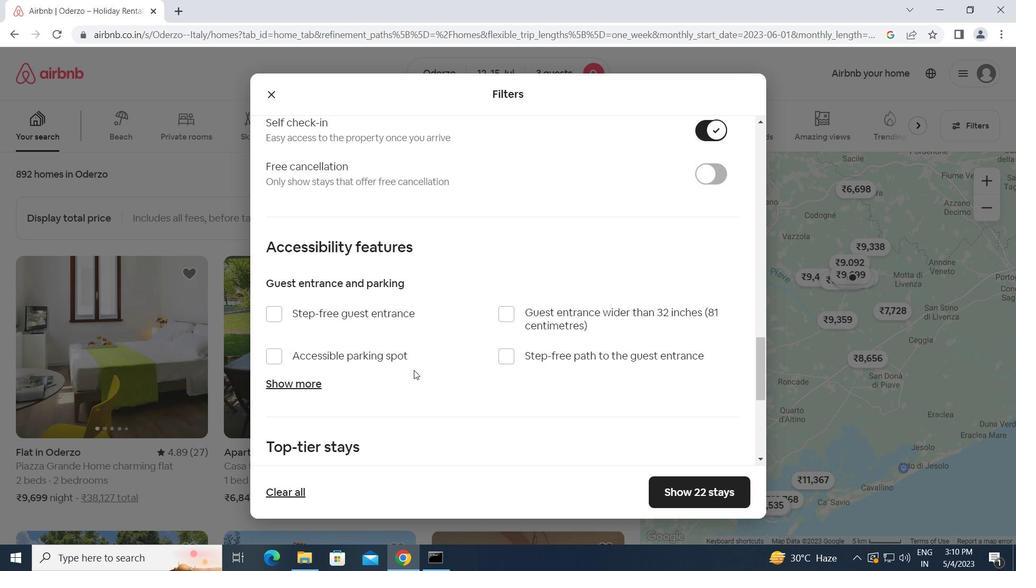 
Action: Mouse scrolled (414, 370) with delta (0, 0)
Screenshot: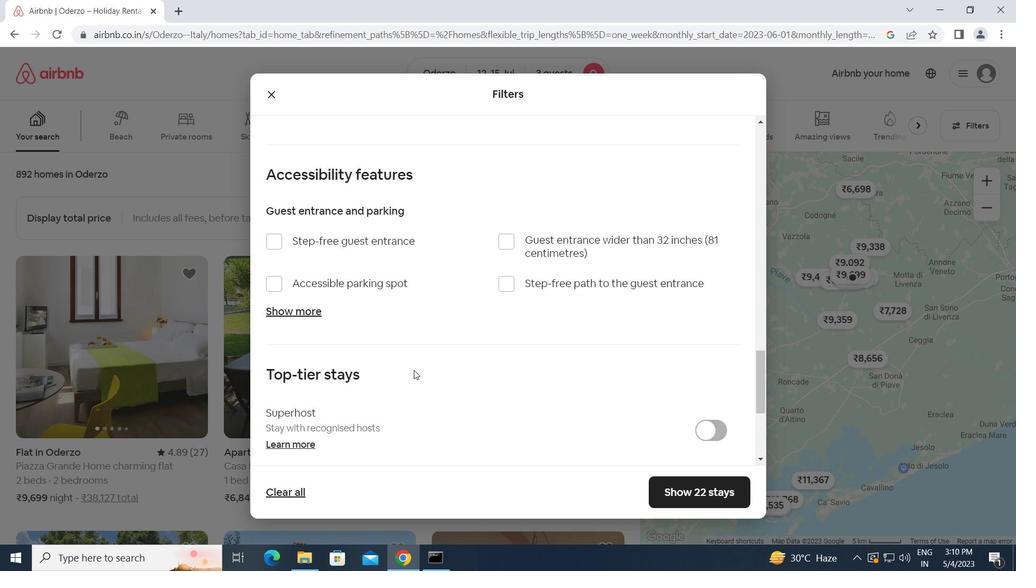 
Action: Mouse scrolled (414, 370) with delta (0, 0)
Screenshot: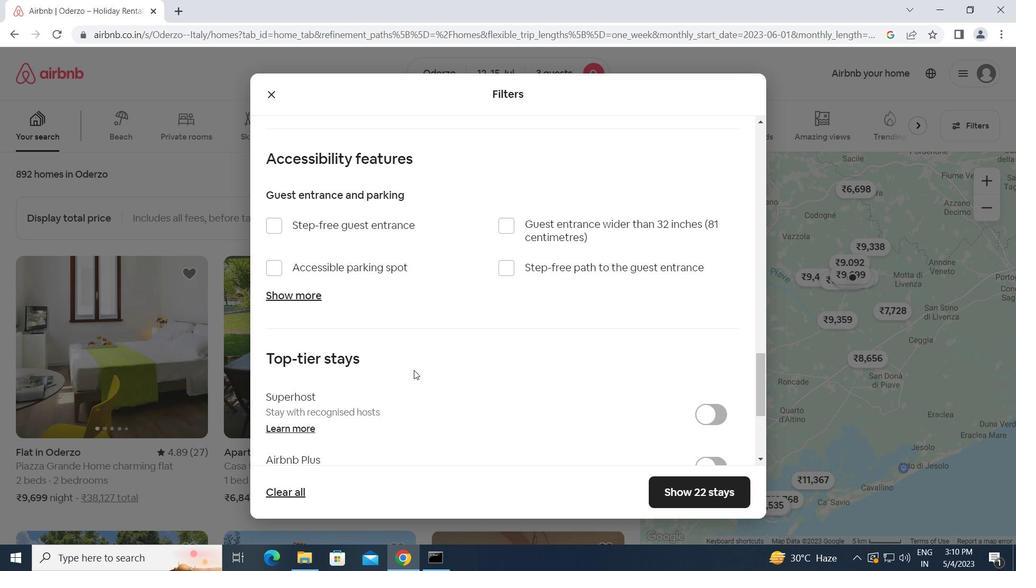 
Action: Mouse scrolled (414, 370) with delta (0, 0)
Screenshot: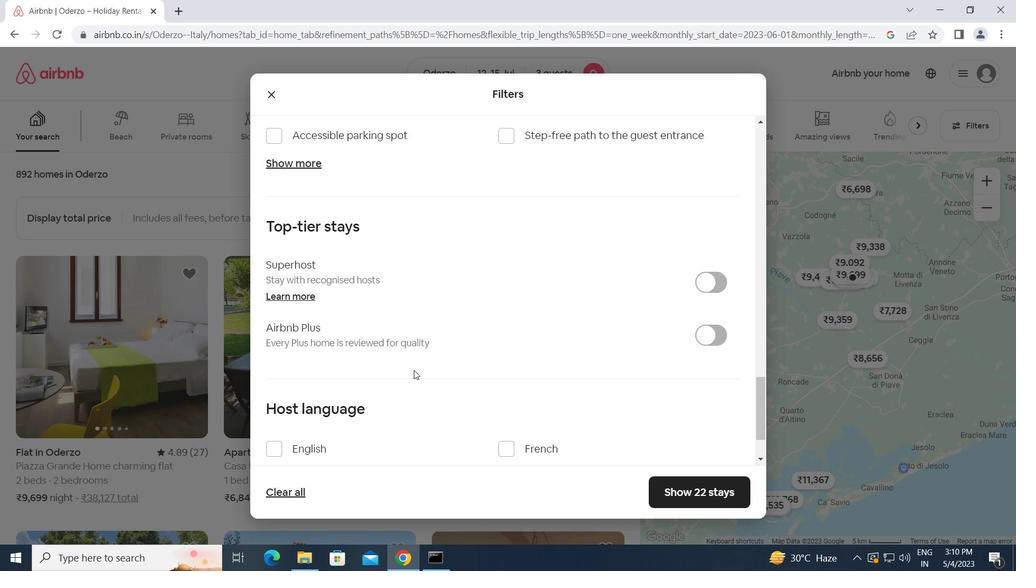 
Action: Mouse scrolled (414, 370) with delta (0, 0)
Screenshot: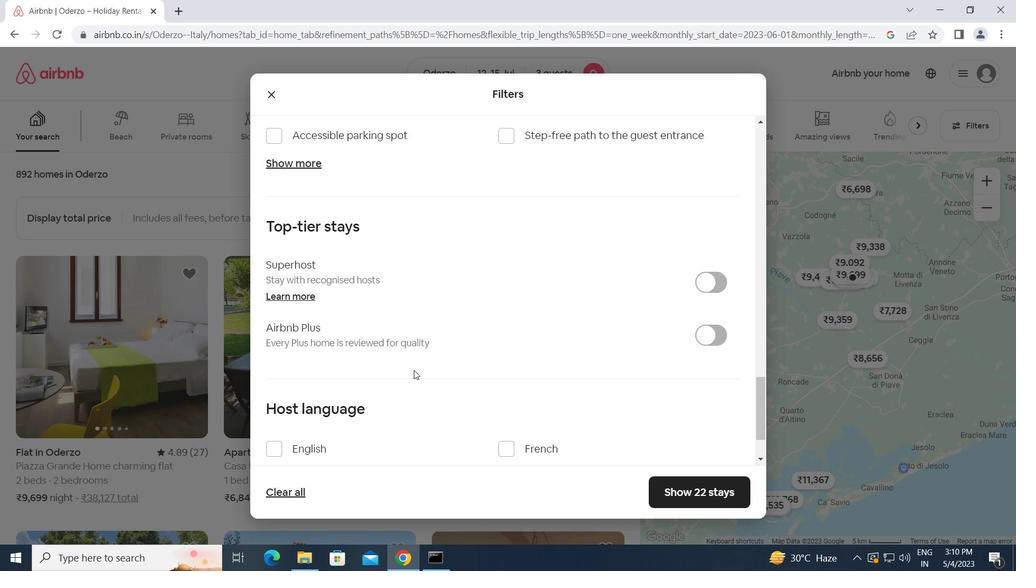 
Action: Mouse moved to (283, 373)
Screenshot: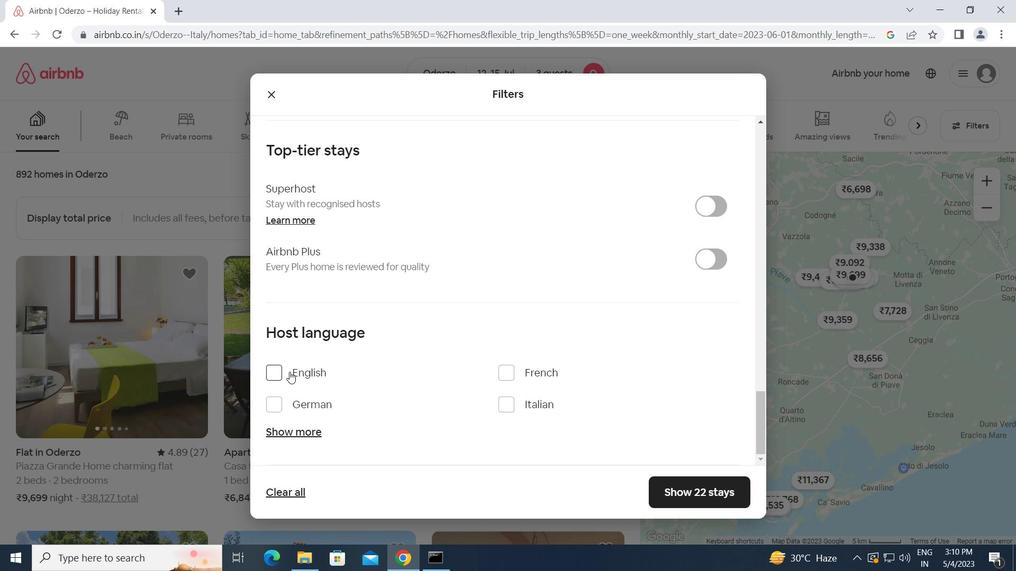 
Action: Mouse pressed left at (283, 373)
Screenshot: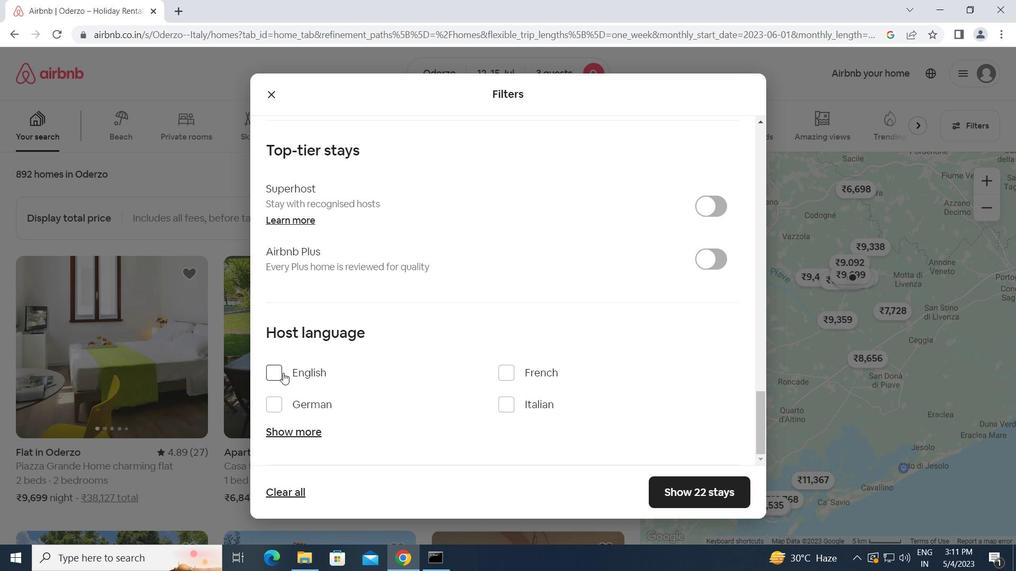 
Action: Mouse moved to (709, 495)
Screenshot: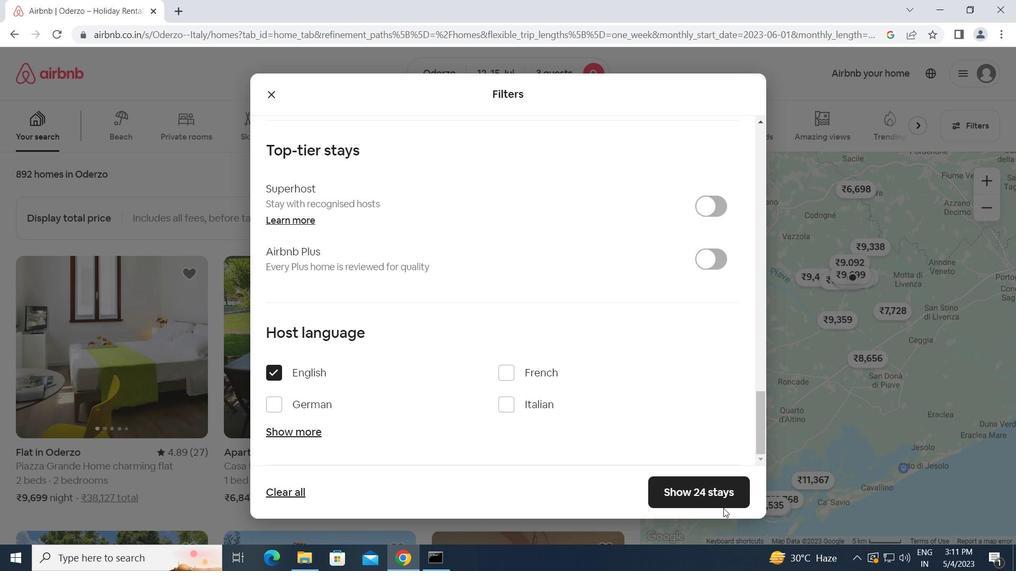 
Action: Mouse pressed left at (709, 495)
Screenshot: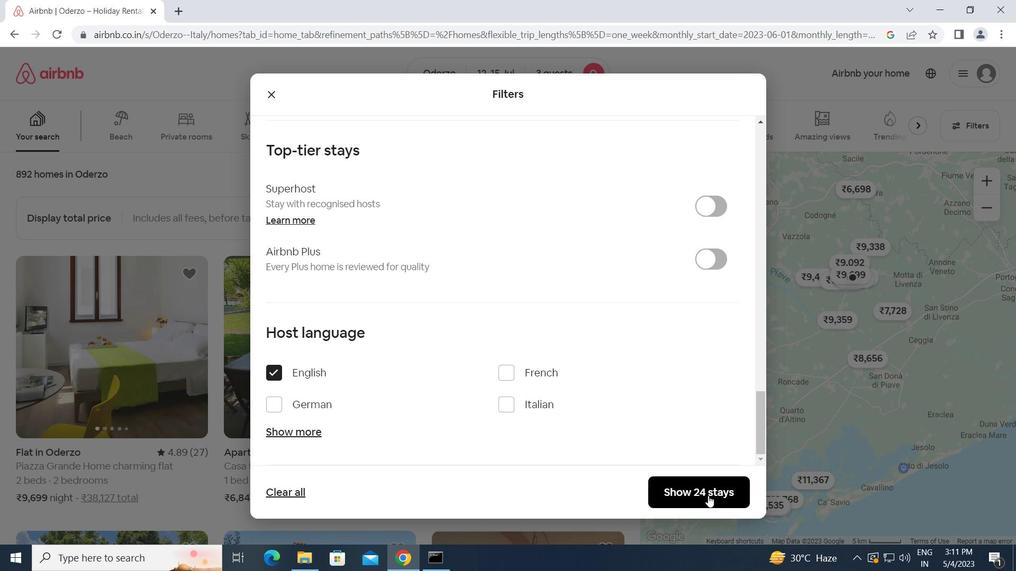 
Action: Mouse moved to (635, 461)
Screenshot: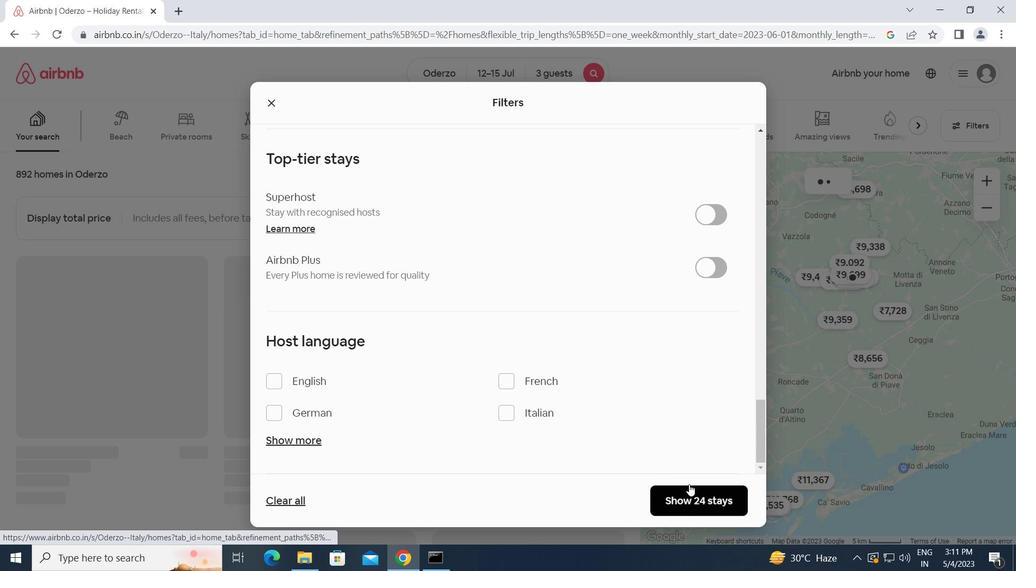
